 Task: Search one way flight ticket for 4 adults, 2 children, 2 infants in seat and 1 infant on lap in premium economy from Hyannis: Cape Cod Gateway Airport (boardman/polando Field) to Indianapolis: Indianapolis International Airport on 8-5-2023. Choice of flights is Westjet. Number of bags: 1 carry on bag. Price is upto 25000. Outbound departure time preference is 14:30.
Action: Mouse moved to (299, 300)
Screenshot: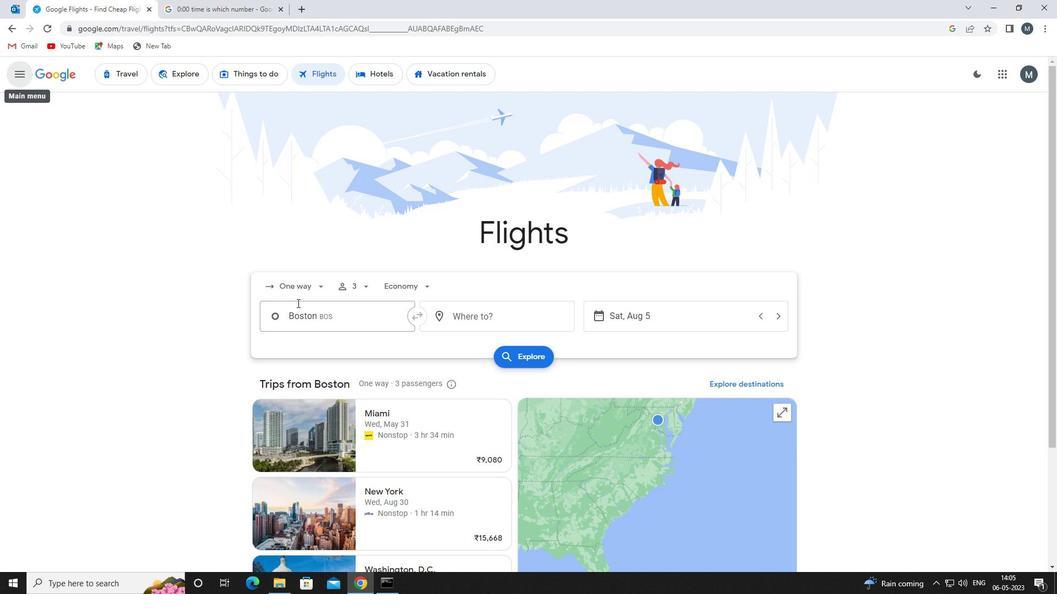 
Action: Mouse pressed left at (299, 300)
Screenshot: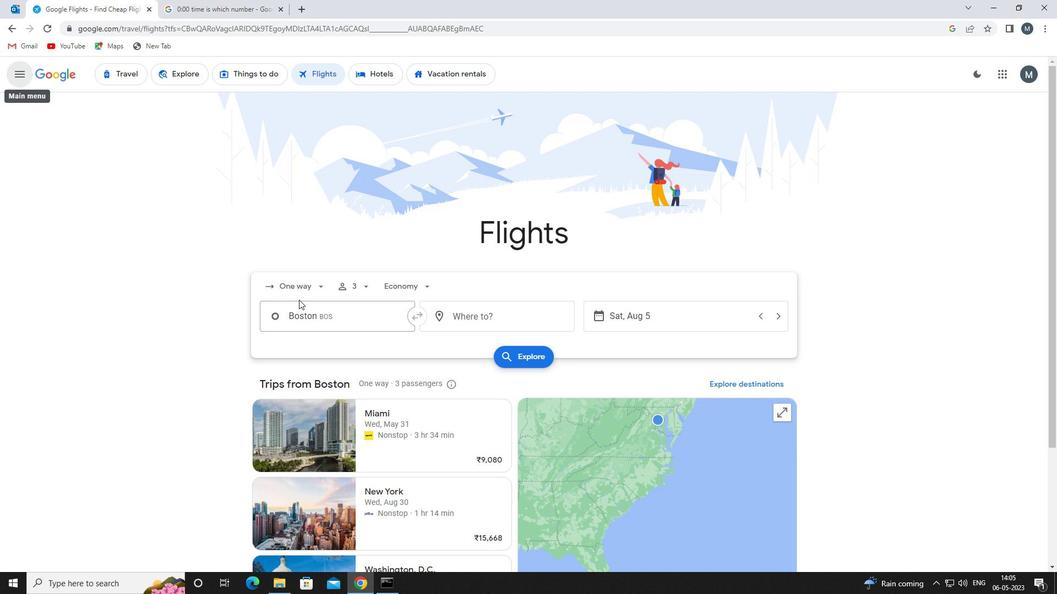 
Action: Mouse moved to (304, 291)
Screenshot: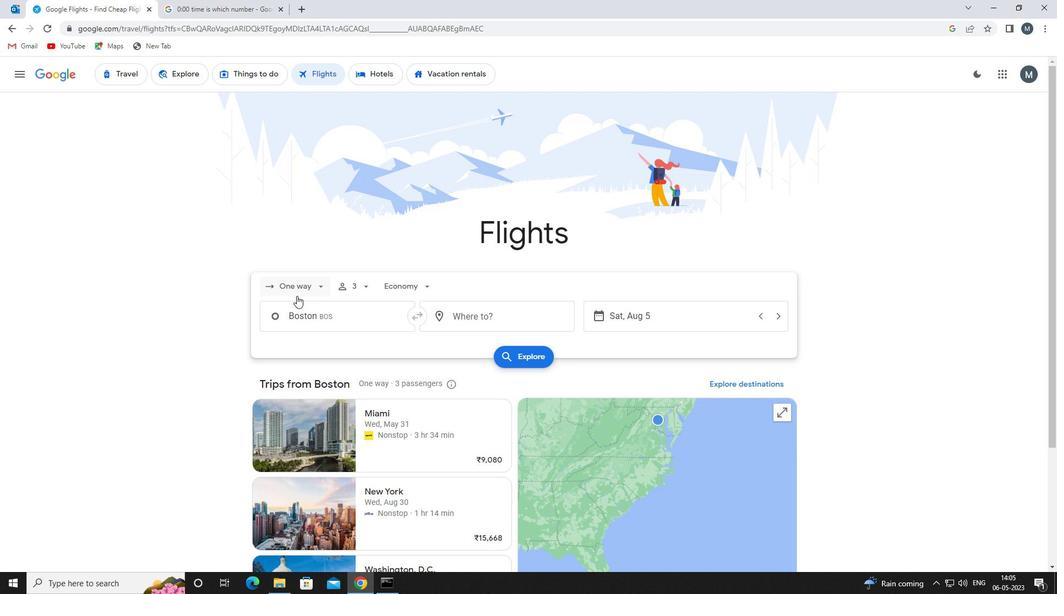 
Action: Mouse pressed left at (304, 291)
Screenshot: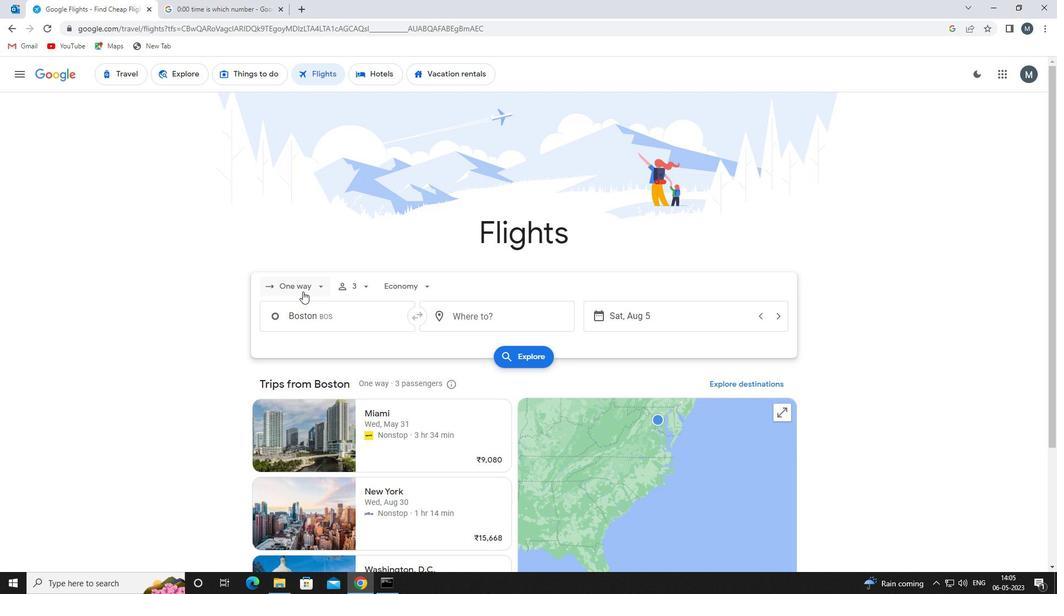
Action: Mouse moved to (307, 333)
Screenshot: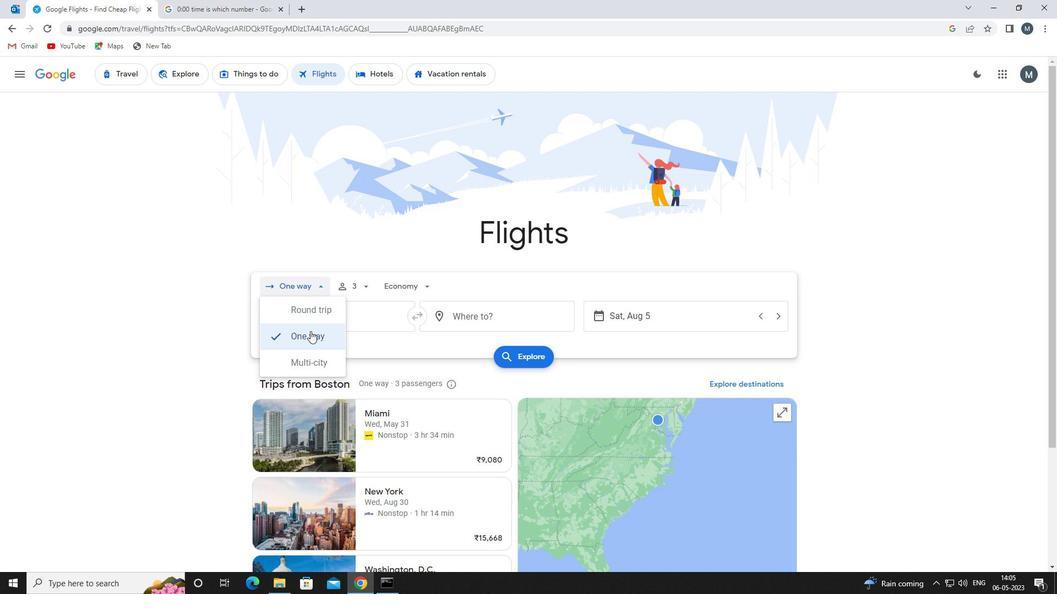 
Action: Mouse pressed left at (307, 333)
Screenshot: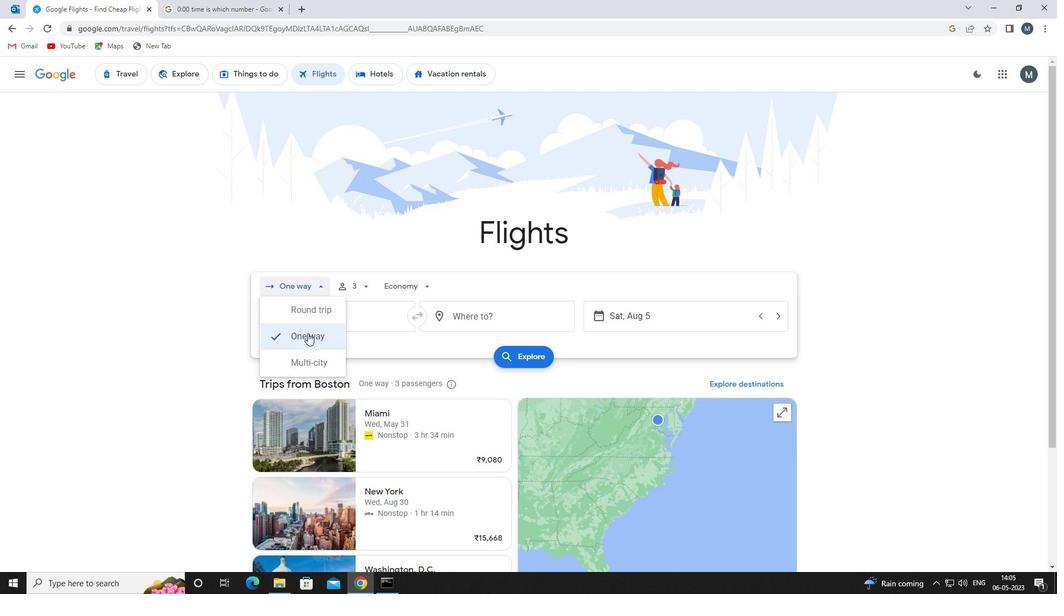 
Action: Mouse moved to (362, 288)
Screenshot: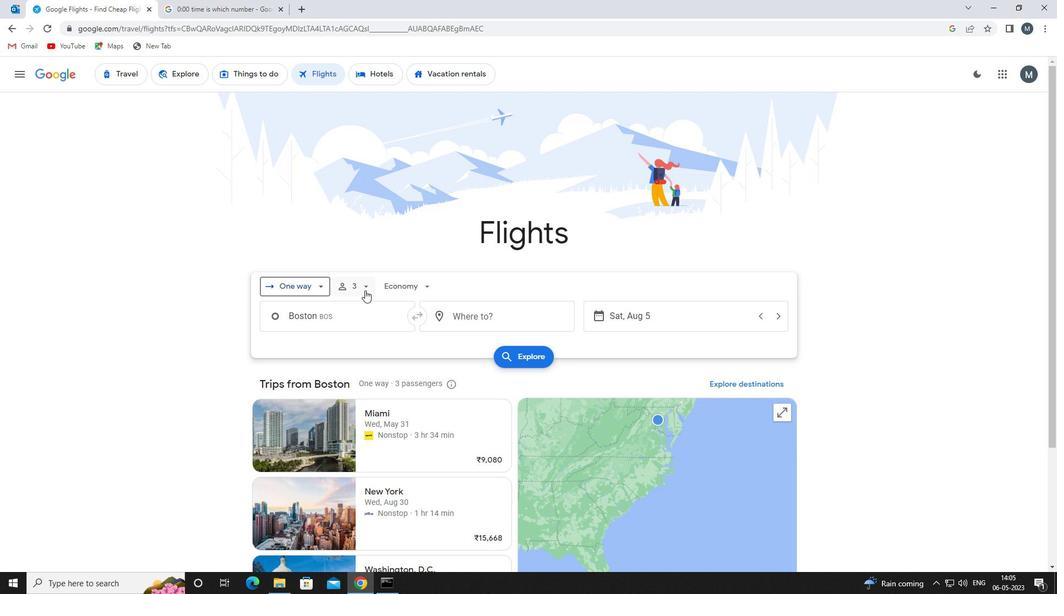 
Action: Mouse pressed left at (362, 288)
Screenshot: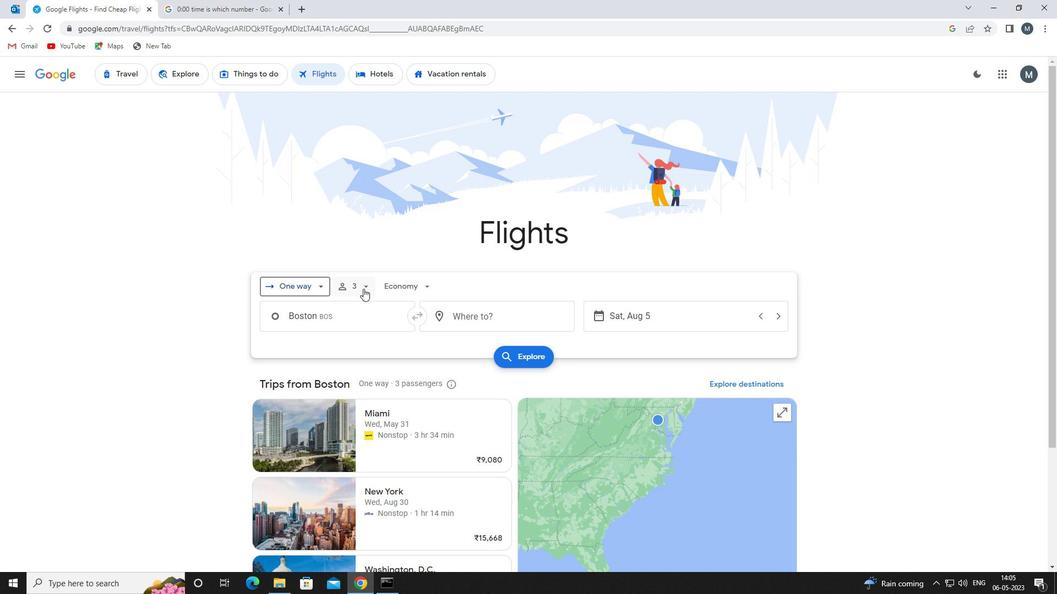 
Action: Mouse moved to (452, 312)
Screenshot: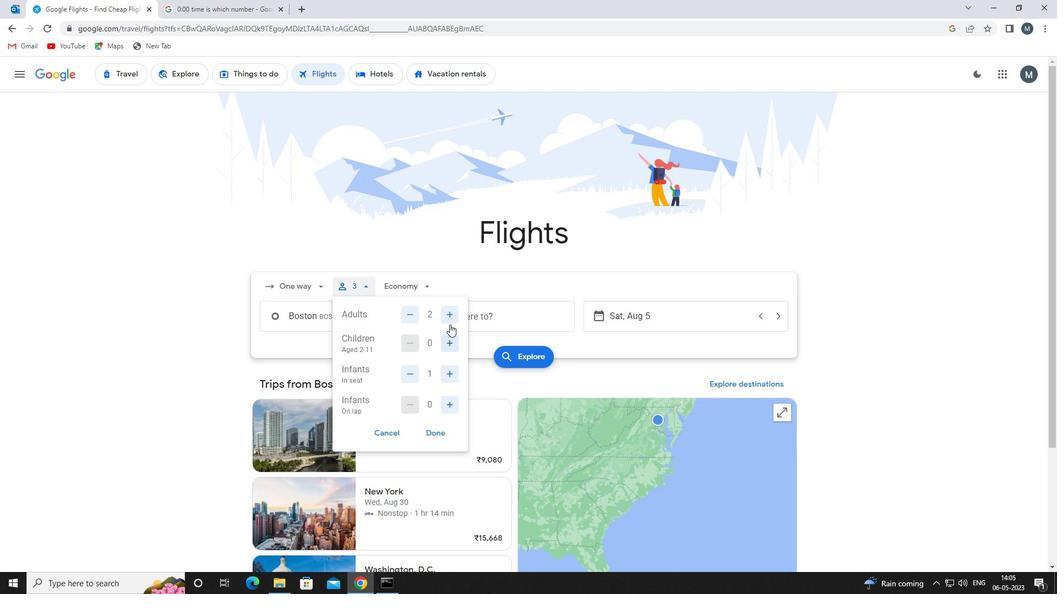 
Action: Mouse pressed left at (452, 312)
Screenshot: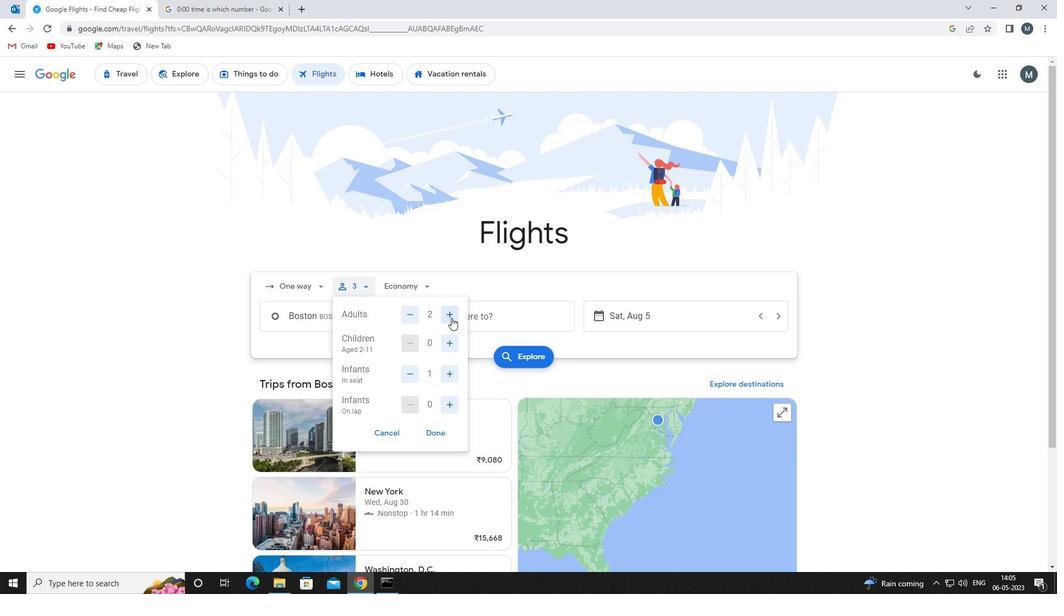
Action: Mouse pressed left at (452, 312)
Screenshot: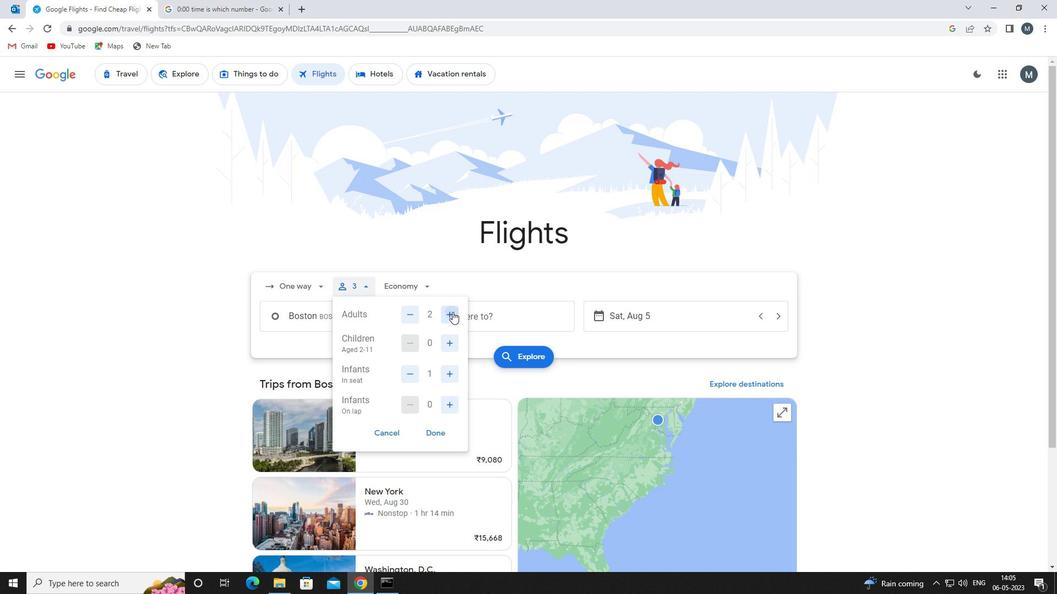 
Action: Mouse moved to (454, 347)
Screenshot: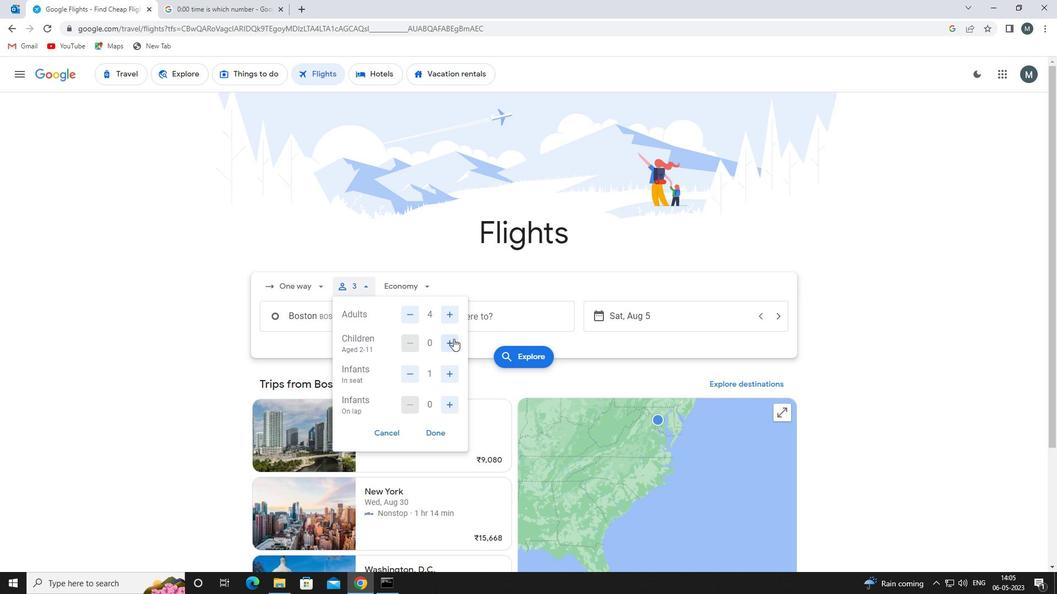 
Action: Mouse pressed left at (454, 347)
Screenshot: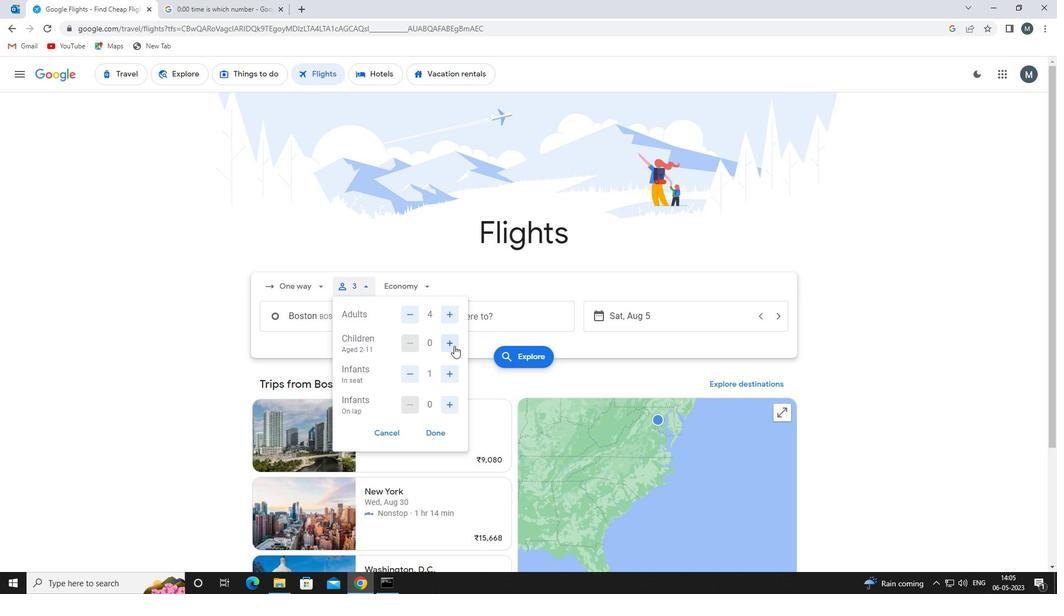 
Action: Mouse pressed left at (454, 347)
Screenshot: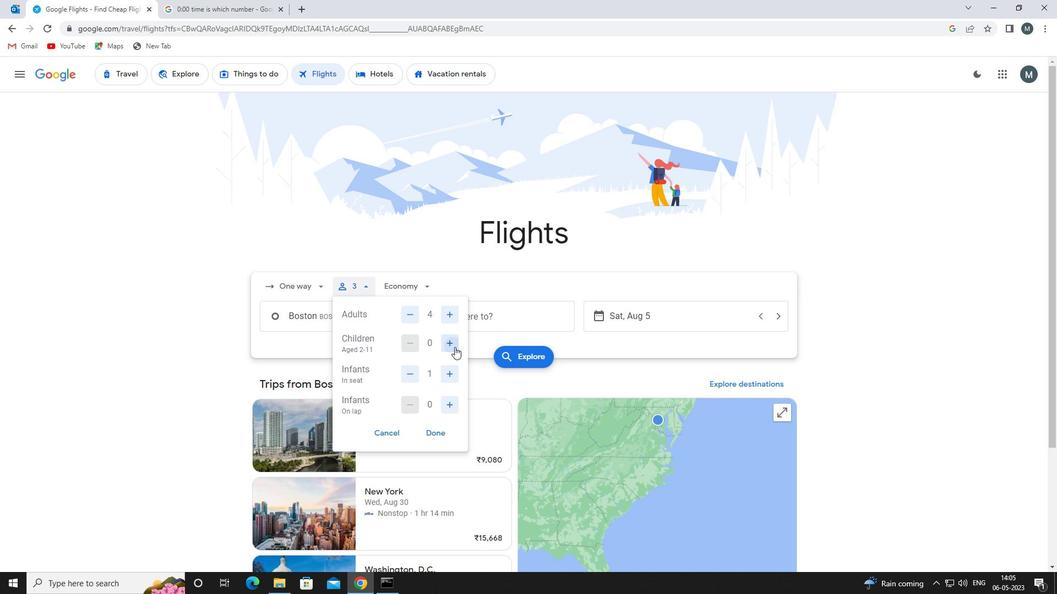 
Action: Mouse moved to (452, 375)
Screenshot: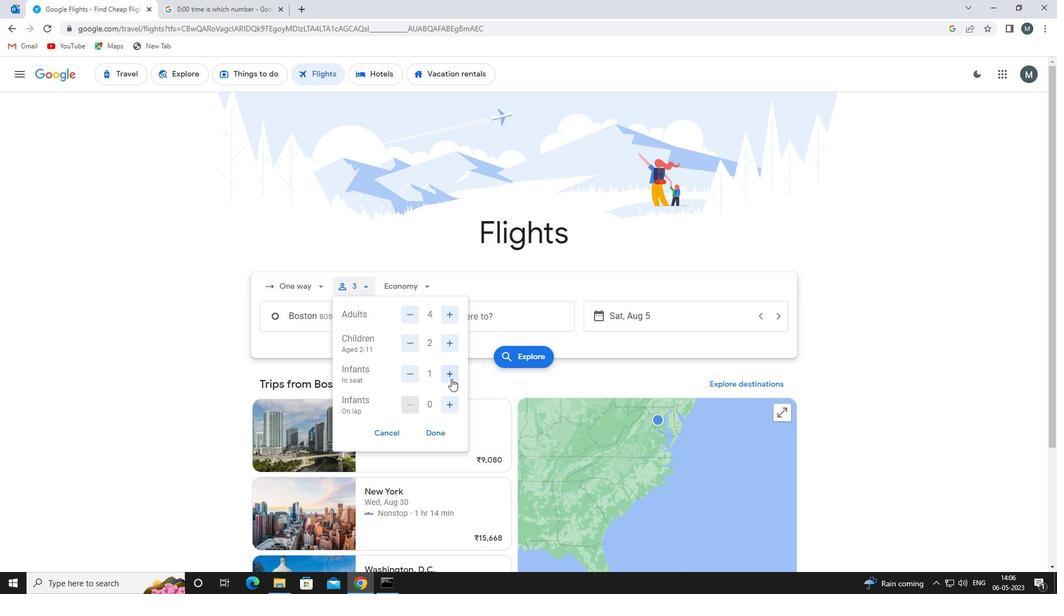 
Action: Mouse pressed left at (452, 375)
Screenshot: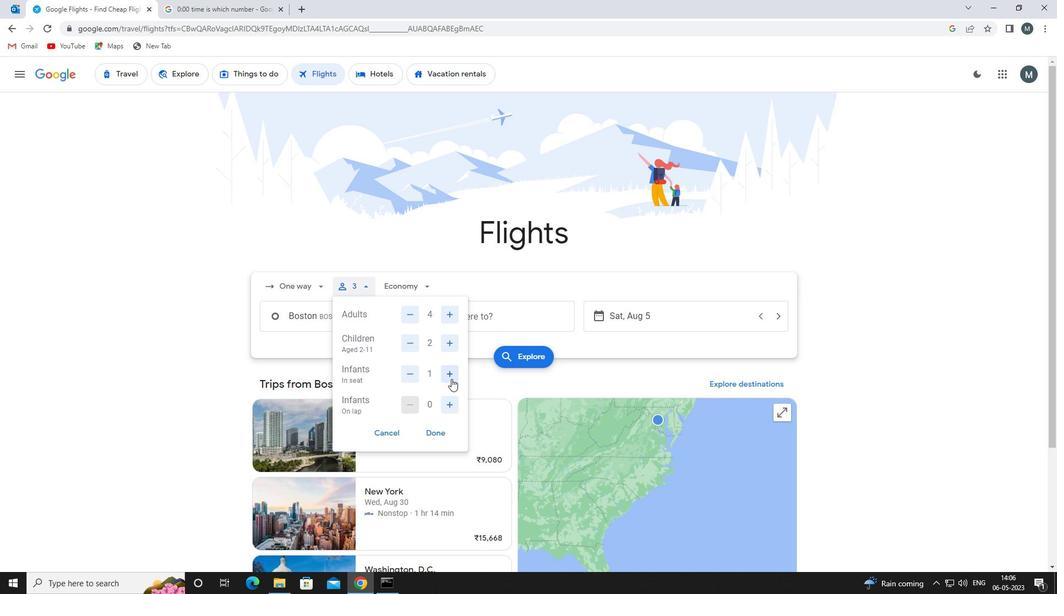 
Action: Mouse pressed left at (452, 375)
Screenshot: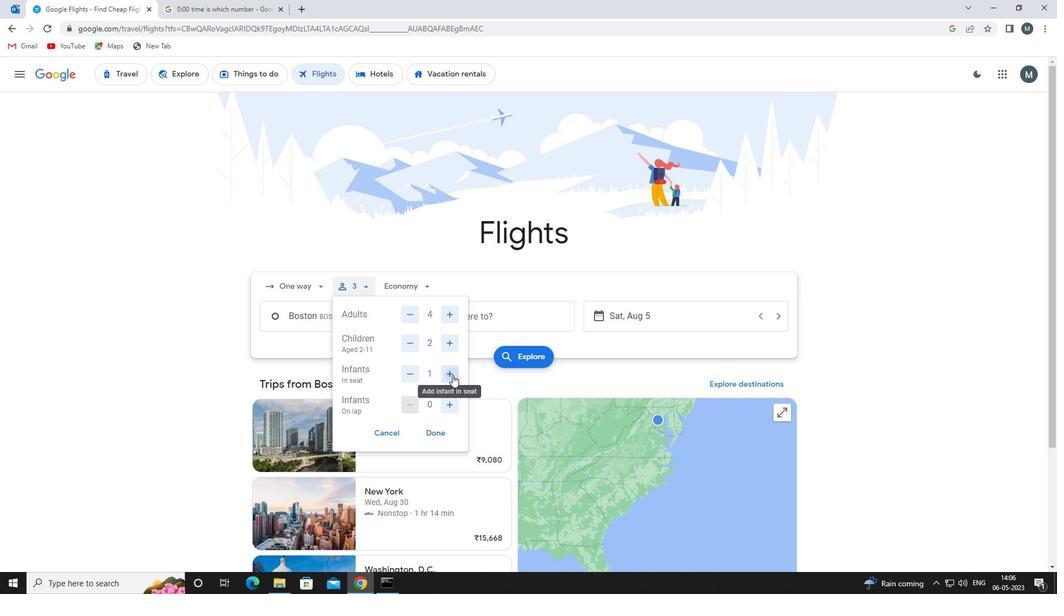 
Action: Mouse moved to (414, 371)
Screenshot: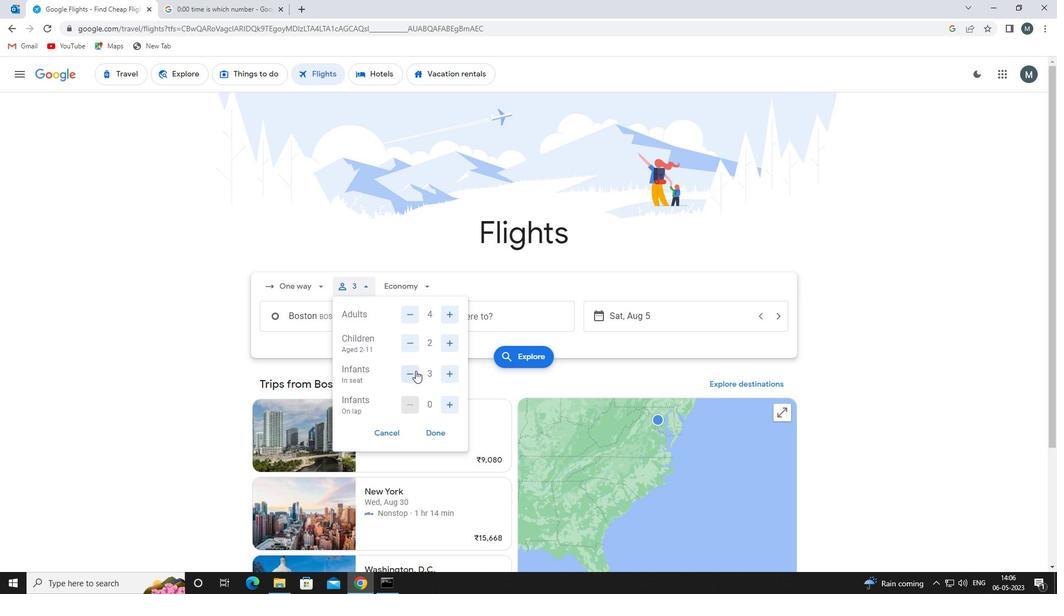 
Action: Mouse pressed left at (414, 371)
Screenshot: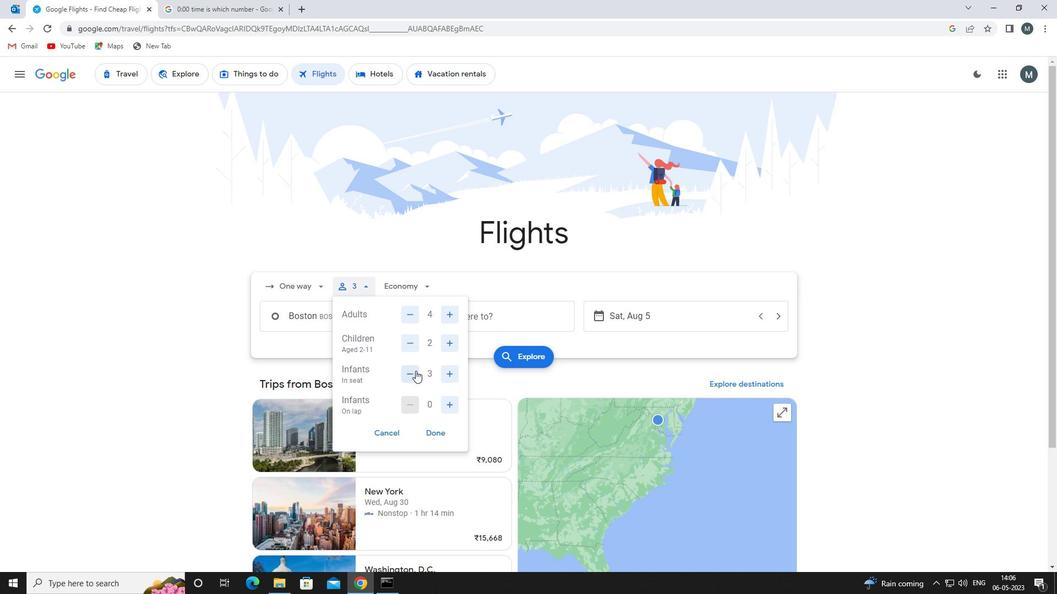 
Action: Mouse moved to (449, 407)
Screenshot: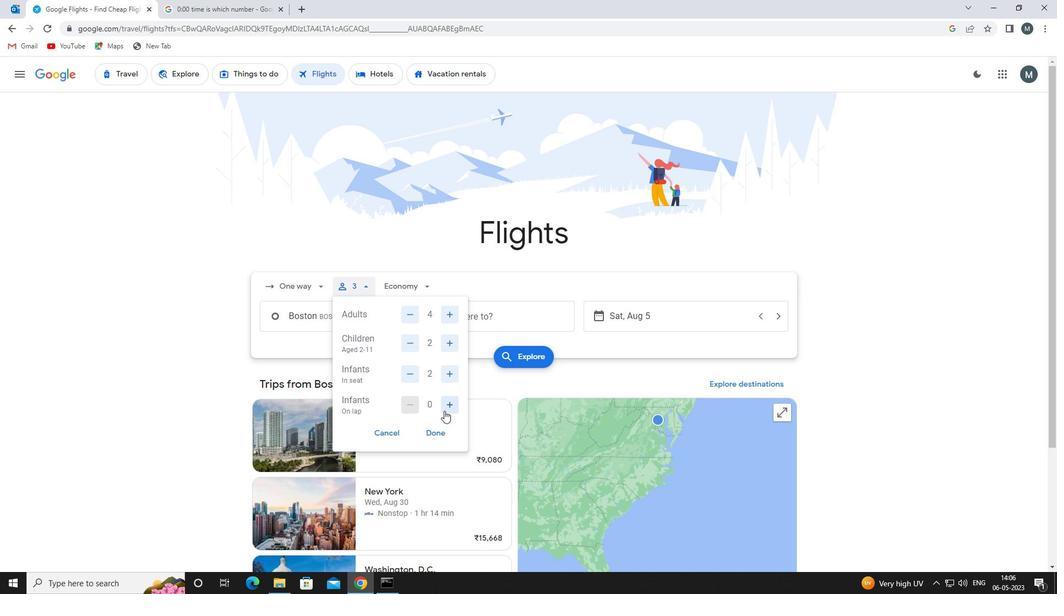 
Action: Mouse pressed left at (449, 407)
Screenshot: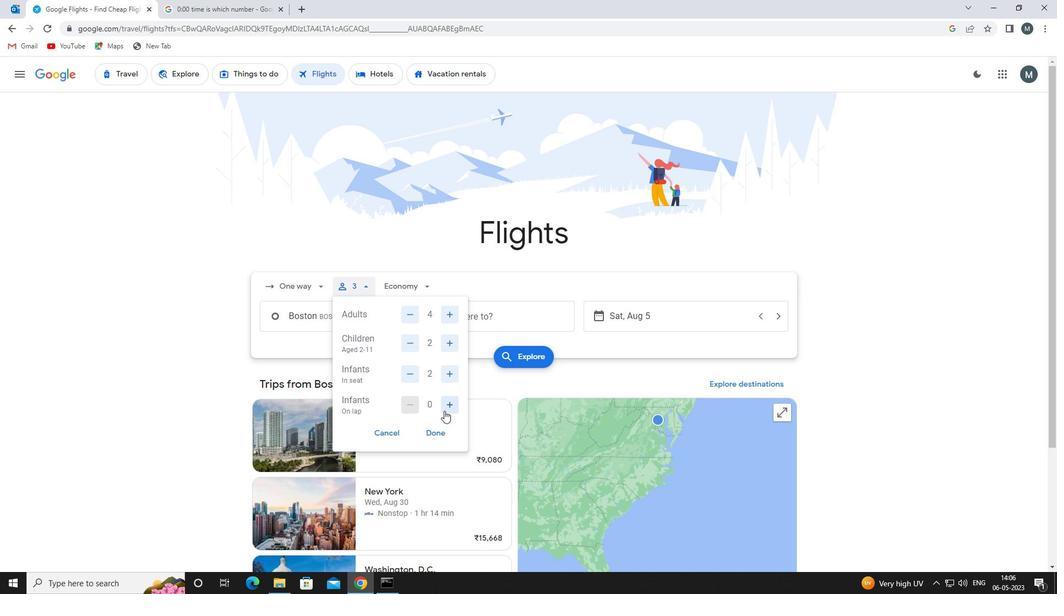 
Action: Mouse moved to (443, 430)
Screenshot: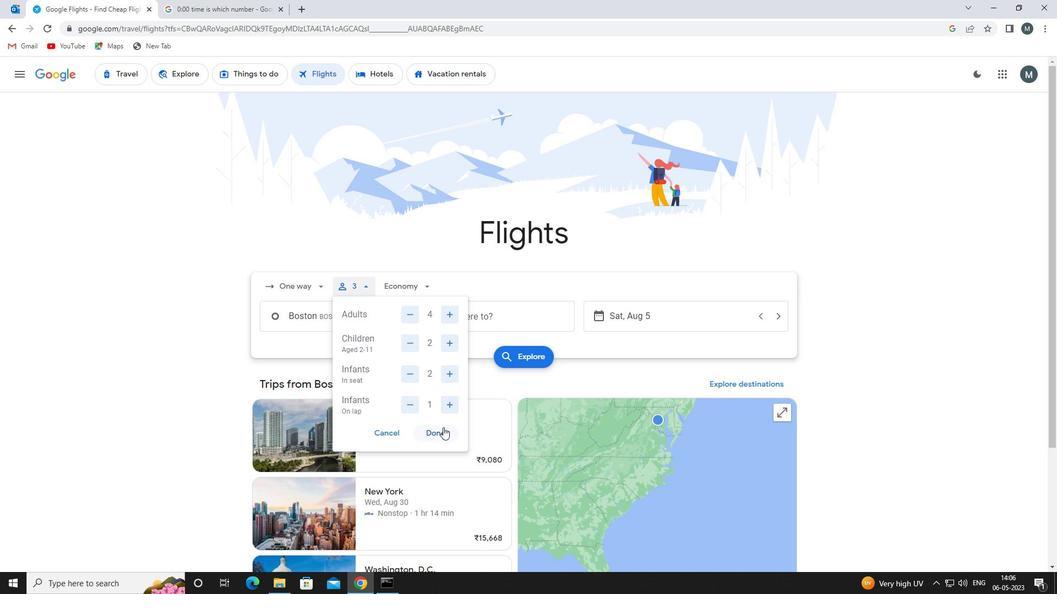 
Action: Mouse pressed left at (443, 430)
Screenshot: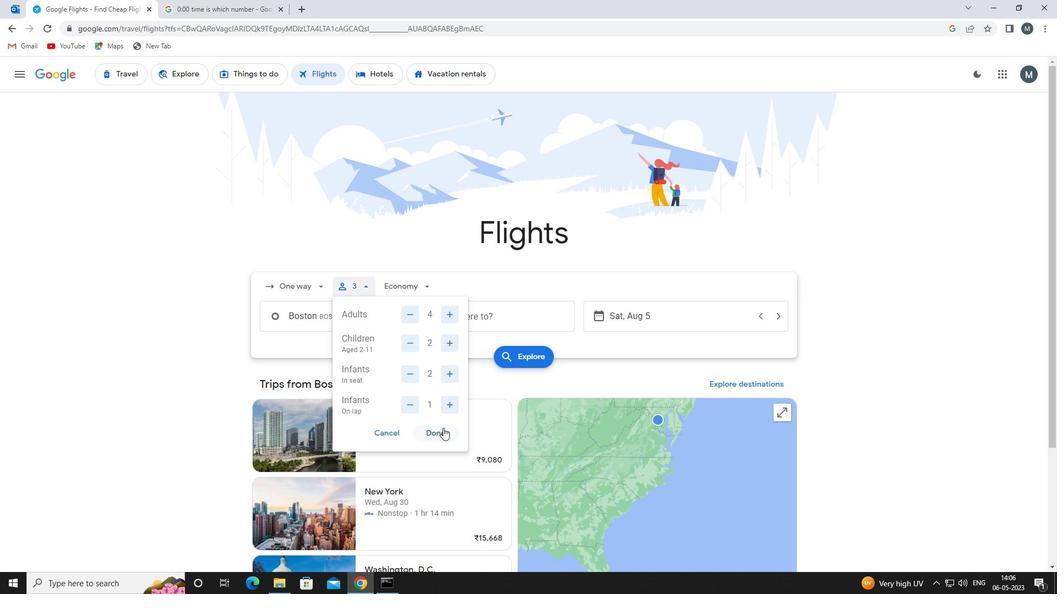 
Action: Mouse moved to (417, 286)
Screenshot: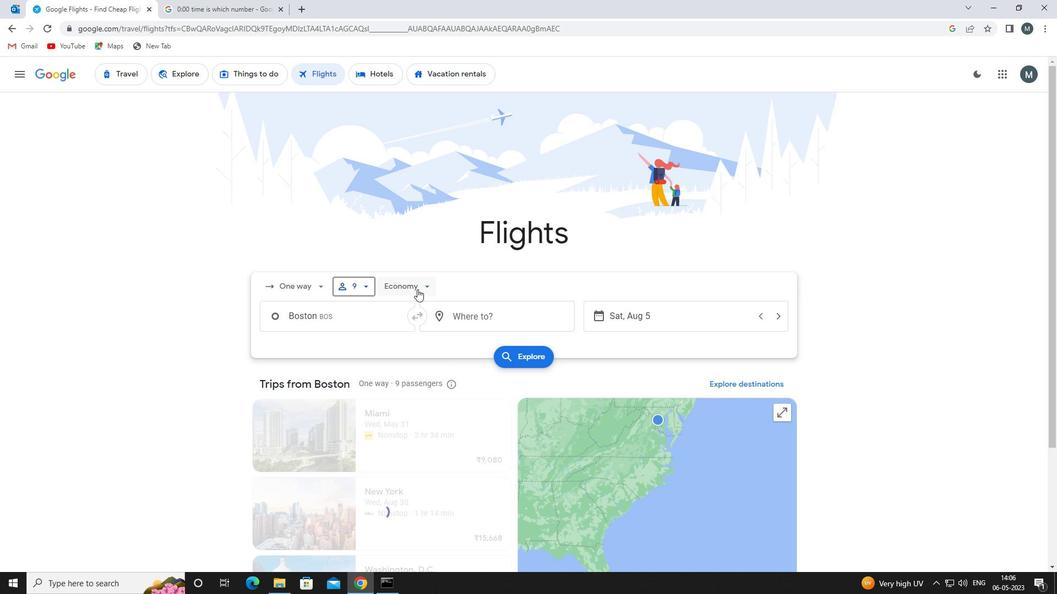 
Action: Mouse pressed left at (417, 286)
Screenshot: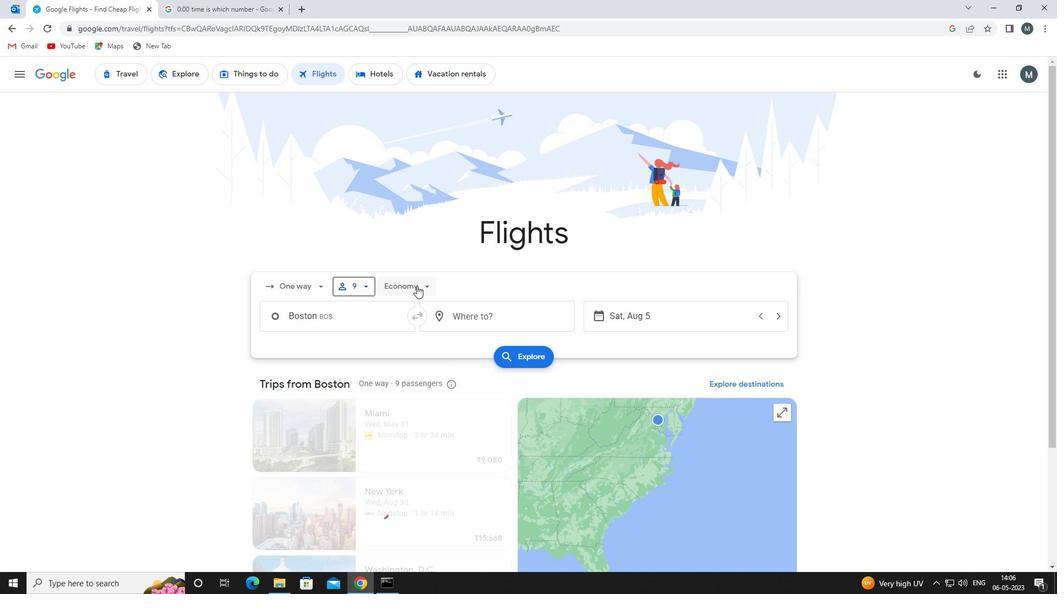 
Action: Mouse moved to (429, 334)
Screenshot: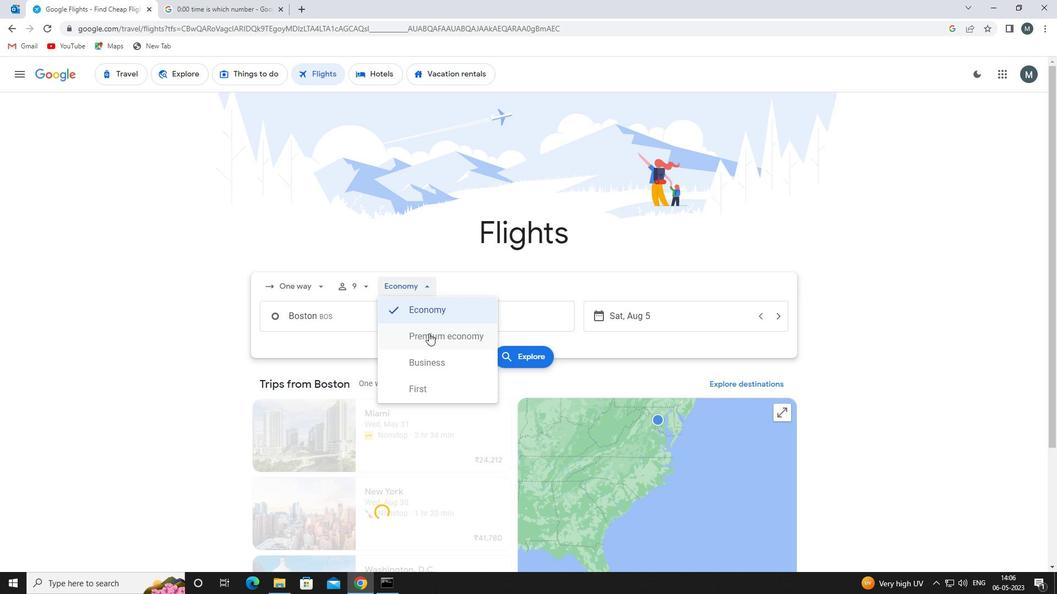 
Action: Mouse pressed left at (429, 334)
Screenshot: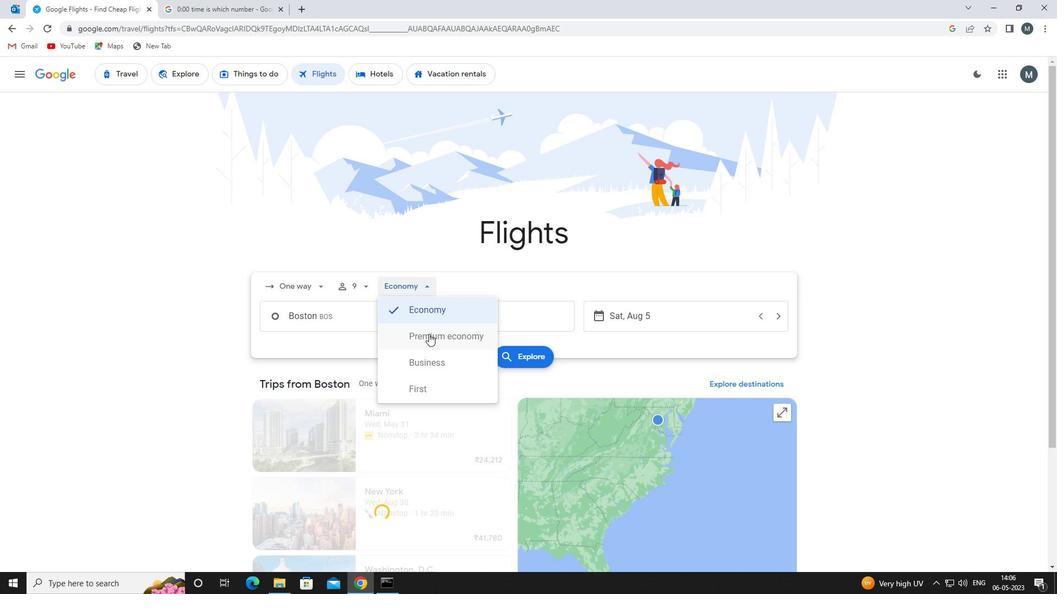 
Action: Mouse moved to (345, 315)
Screenshot: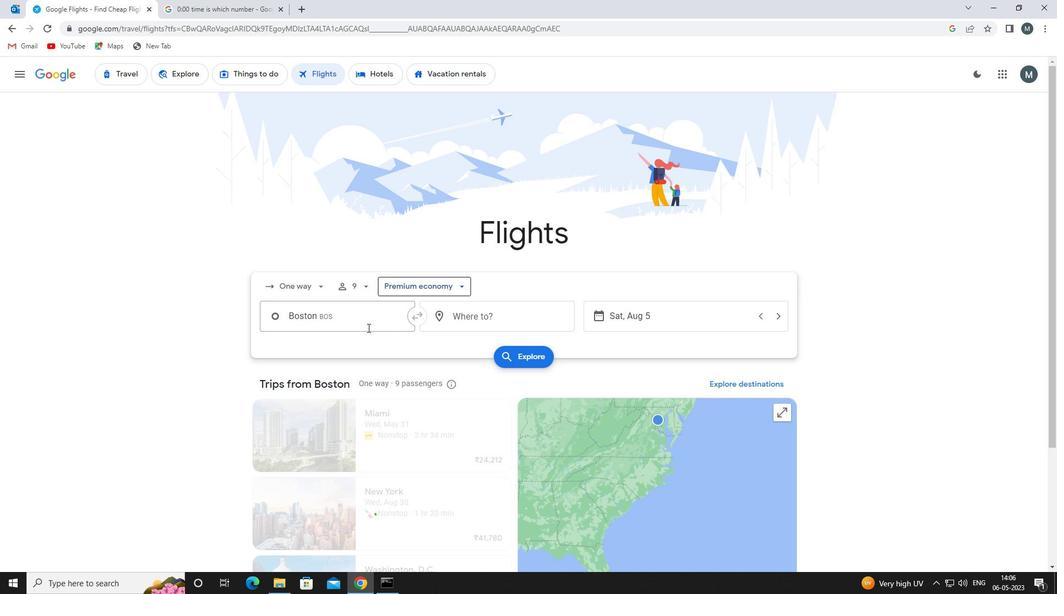 
Action: Mouse pressed left at (345, 315)
Screenshot: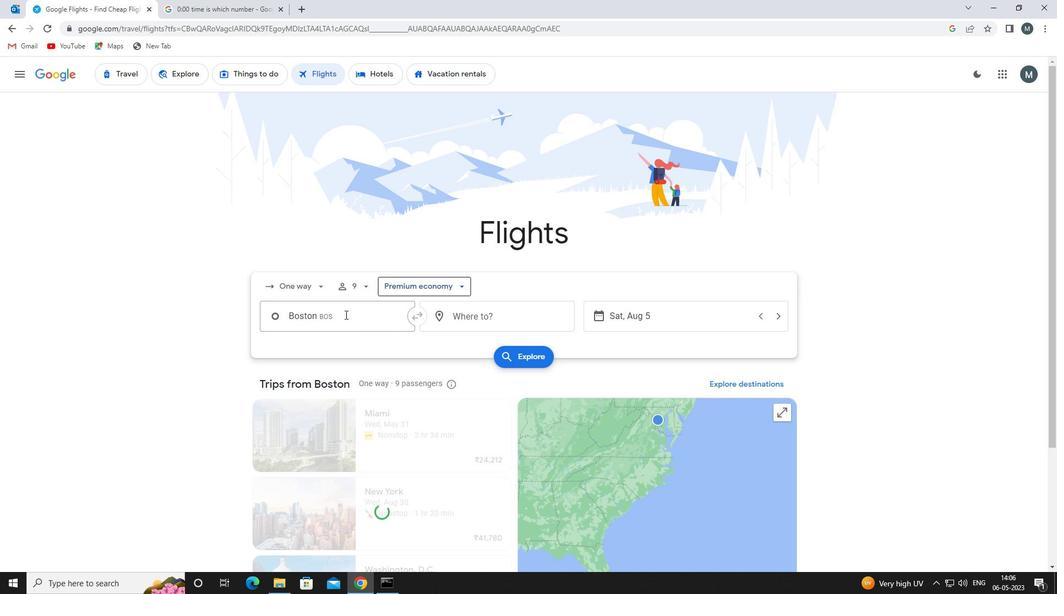 
Action: Key pressed cape<Key.space>cd<Key.space>g<Key.backspace><Key.backspace><Key.backspace>od<Key.space>ga
Screenshot: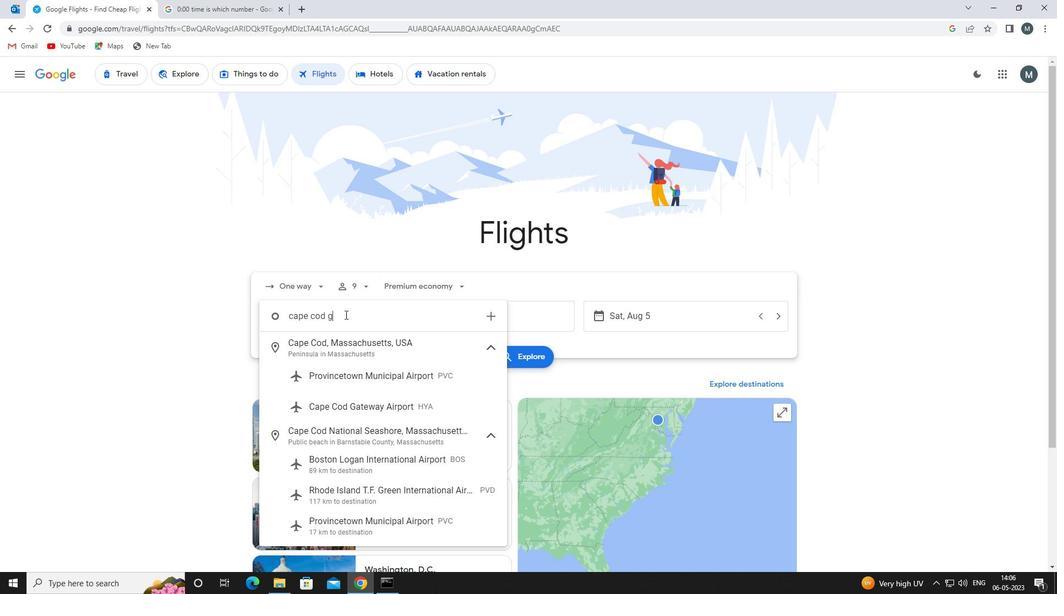 
Action: Mouse moved to (377, 345)
Screenshot: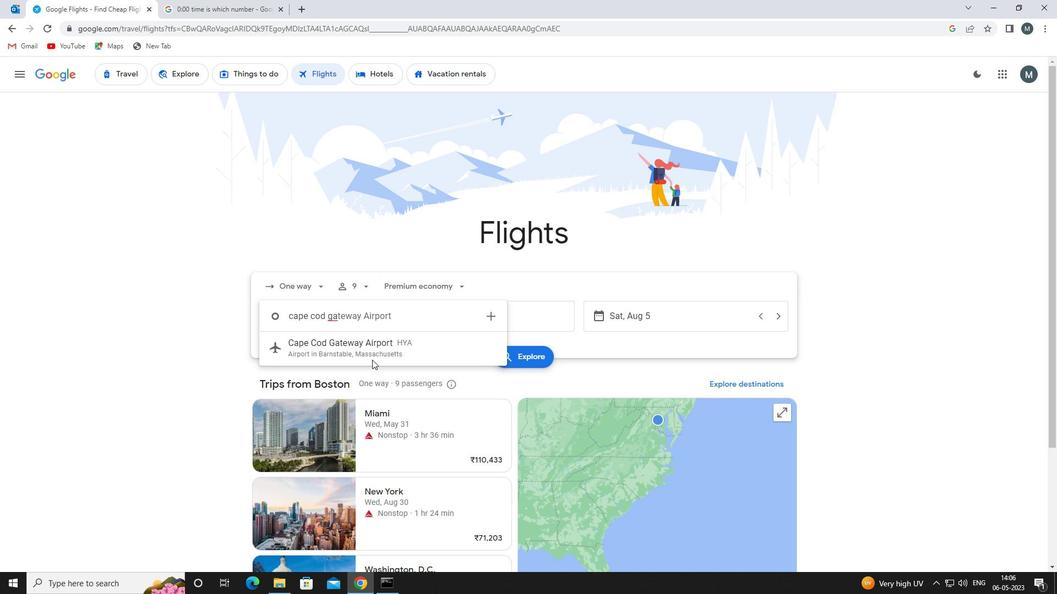 
Action: Mouse pressed left at (377, 345)
Screenshot: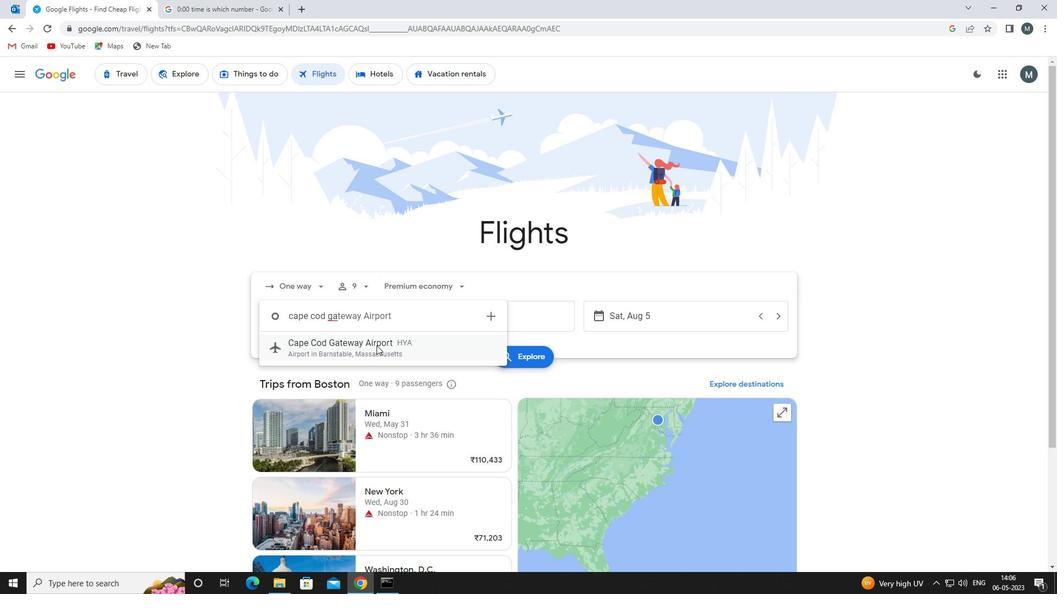 
Action: Mouse moved to (467, 316)
Screenshot: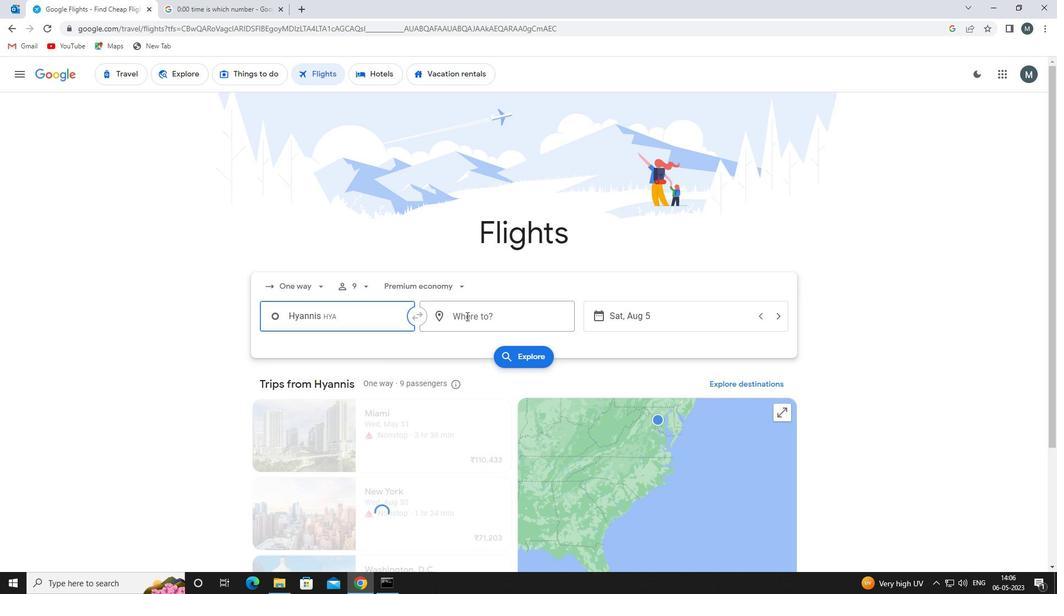 
Action: Mouse pressed left at (467, 316)
Screenshot: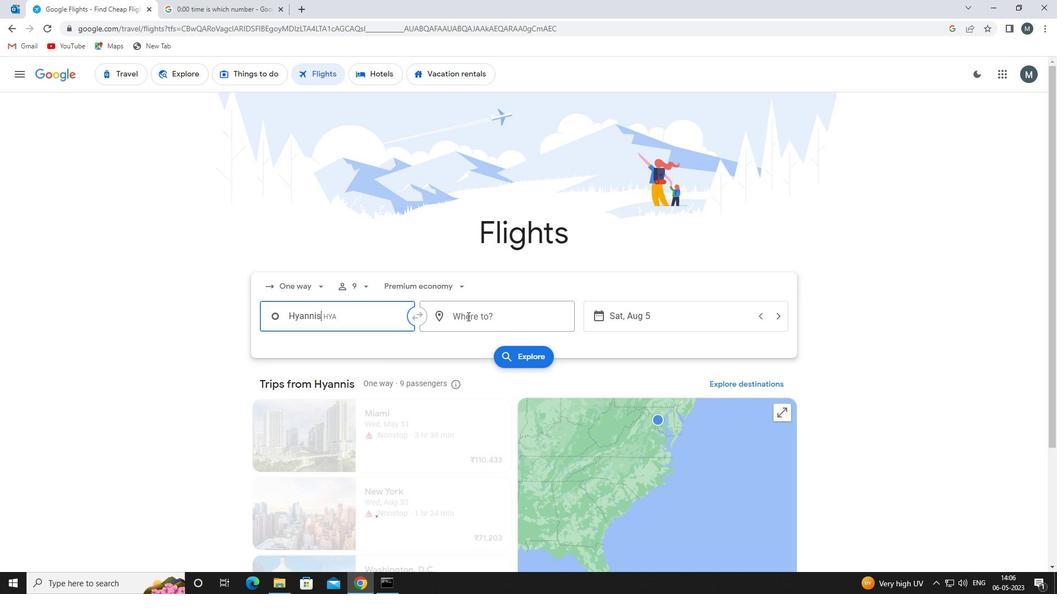 
Action: Mouse moved to (465, 317)
Screenshot: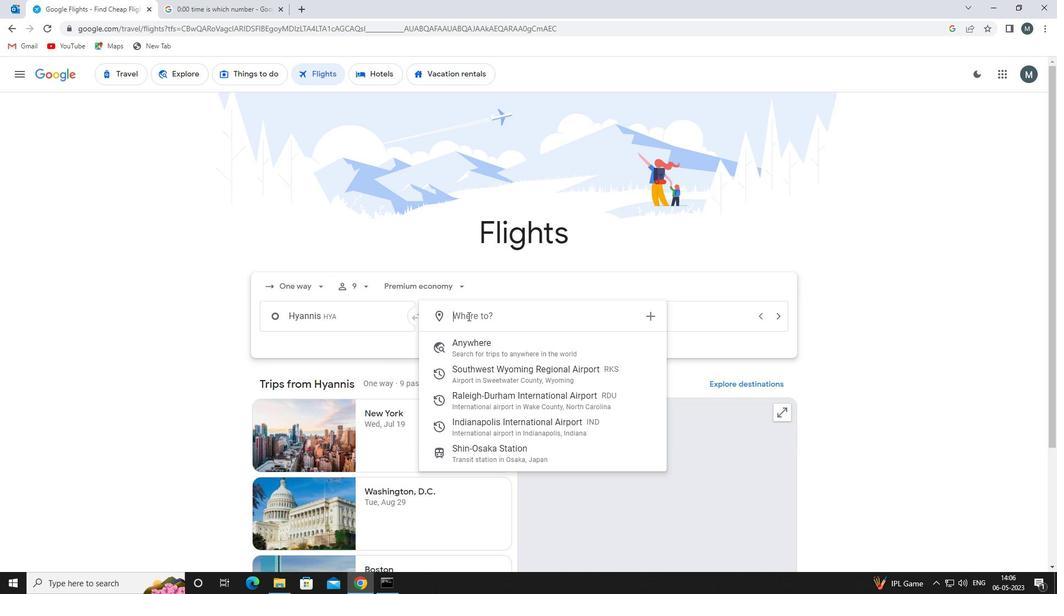 
Action: Key pressed ind
Screenshot: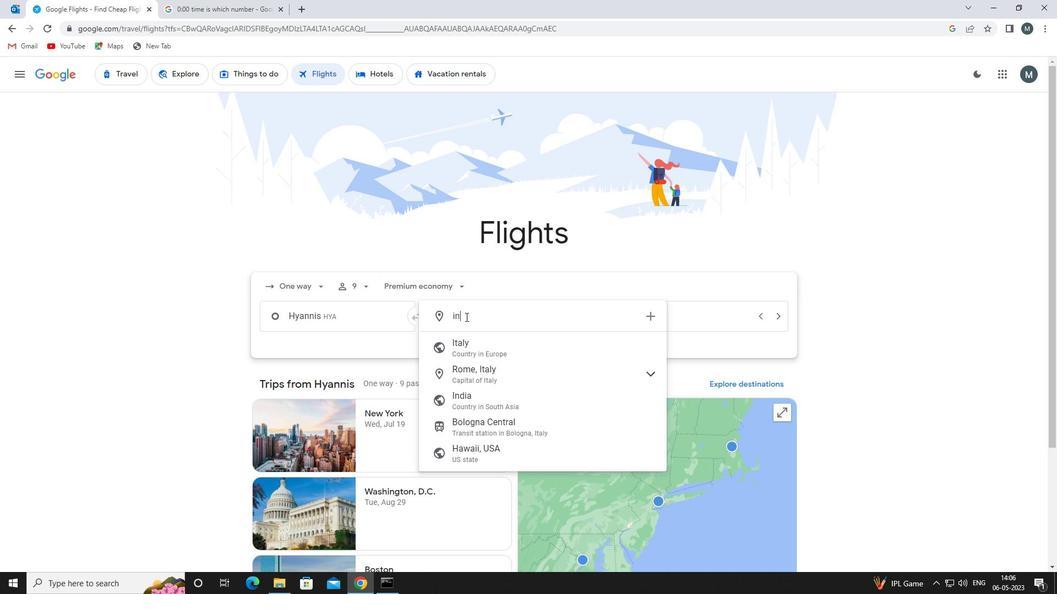 
Action: Mouse moved to (496, 351)
Screenshot: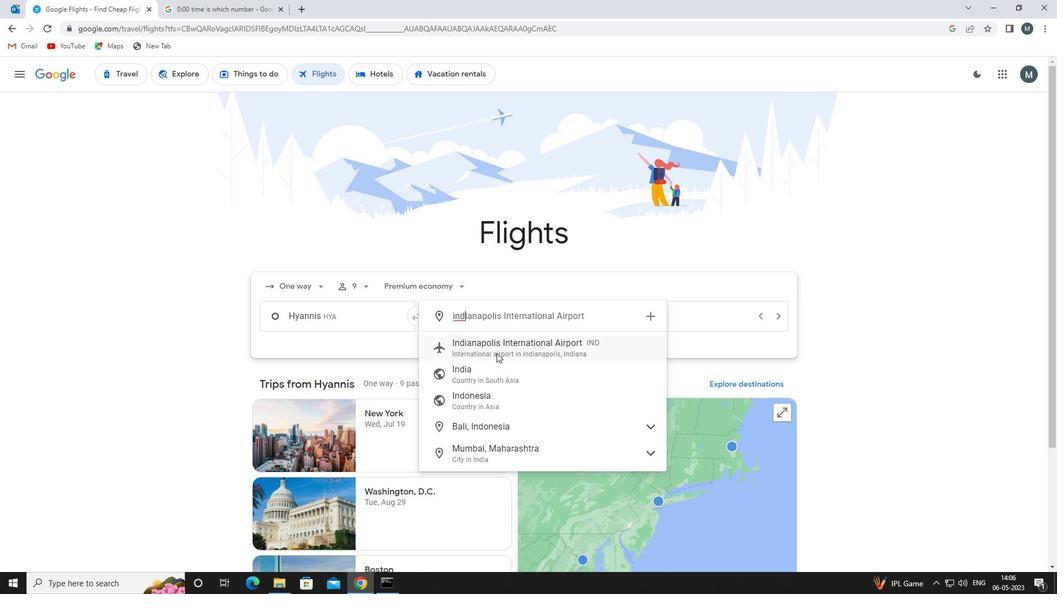 
Action: Mouse pressed left at (496, 351)
Screenshot: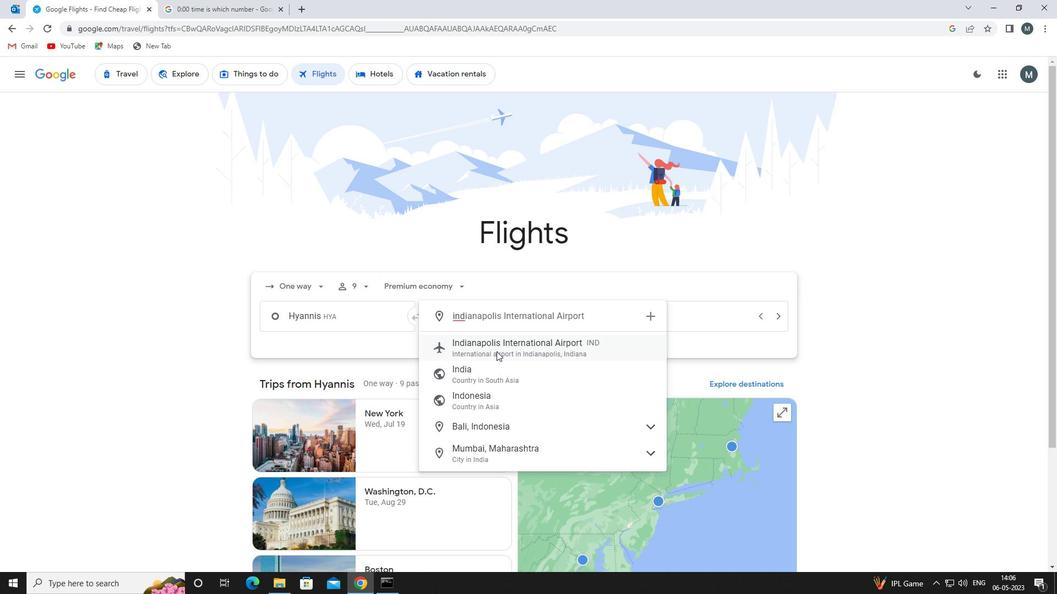 
Action: Mouse moved to (635, 319)
Screenshot: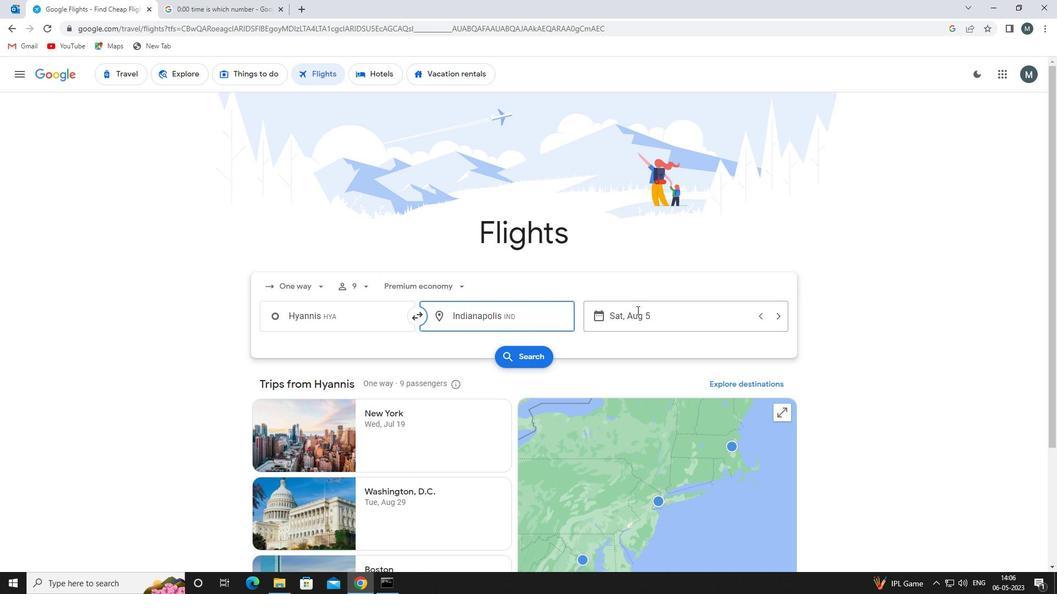 
Action: Mouse pressed left at (635, 319)
Screenshot: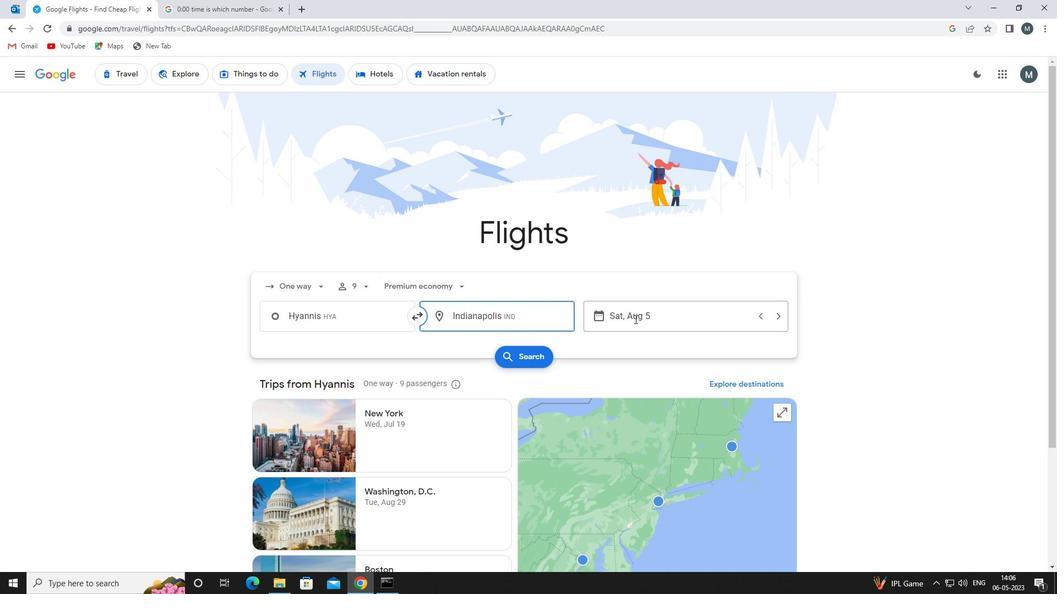 
Action: Mouse moved to (554, 375)
Screenshot: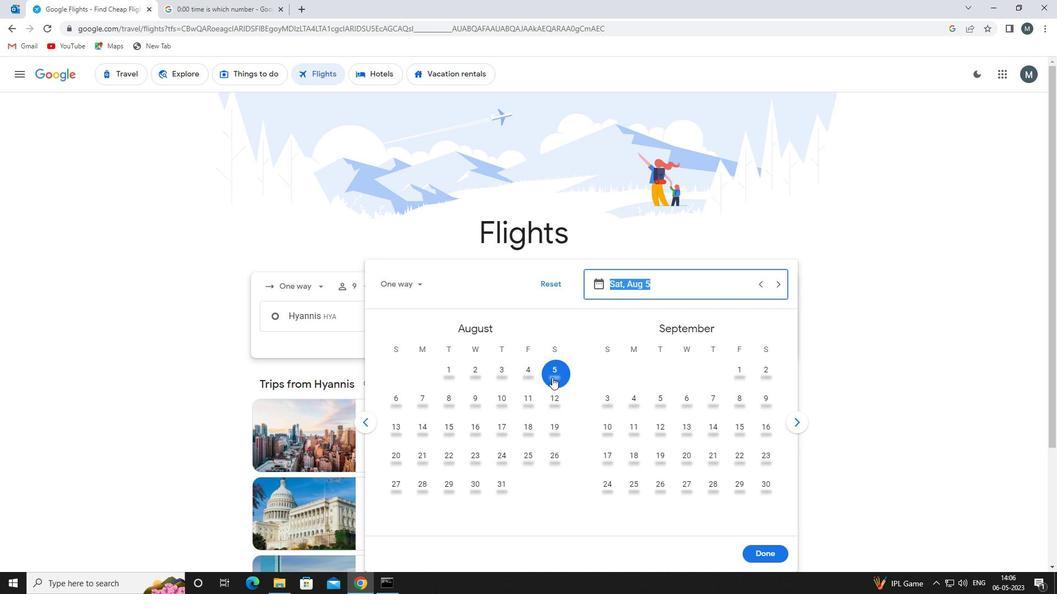 
Action: Mouse pressed left at (554, 375)
Screenshot: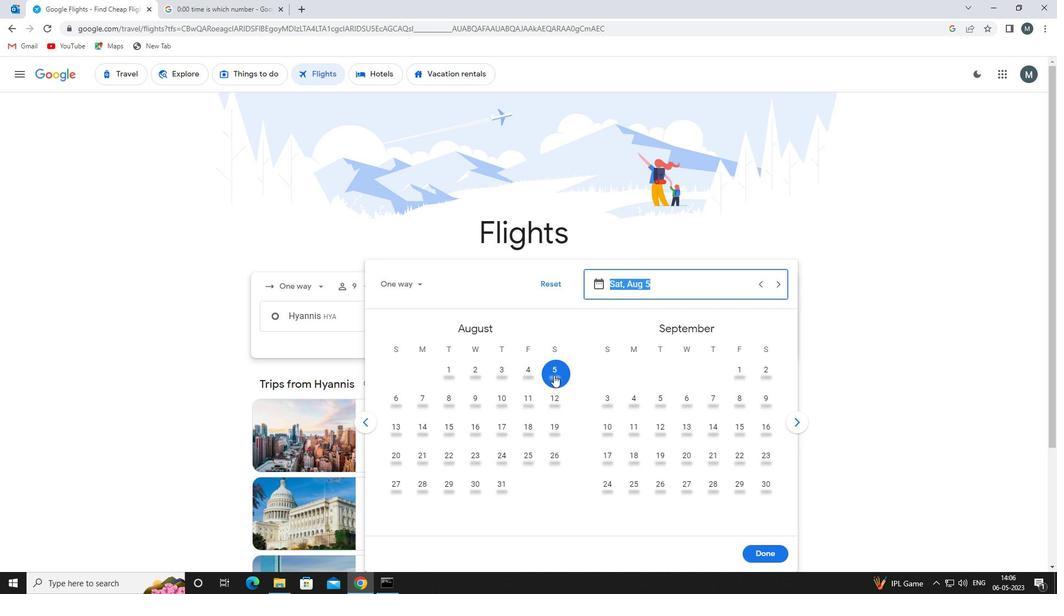 
Action: Mouse moved to (767, 553)
Screenshot: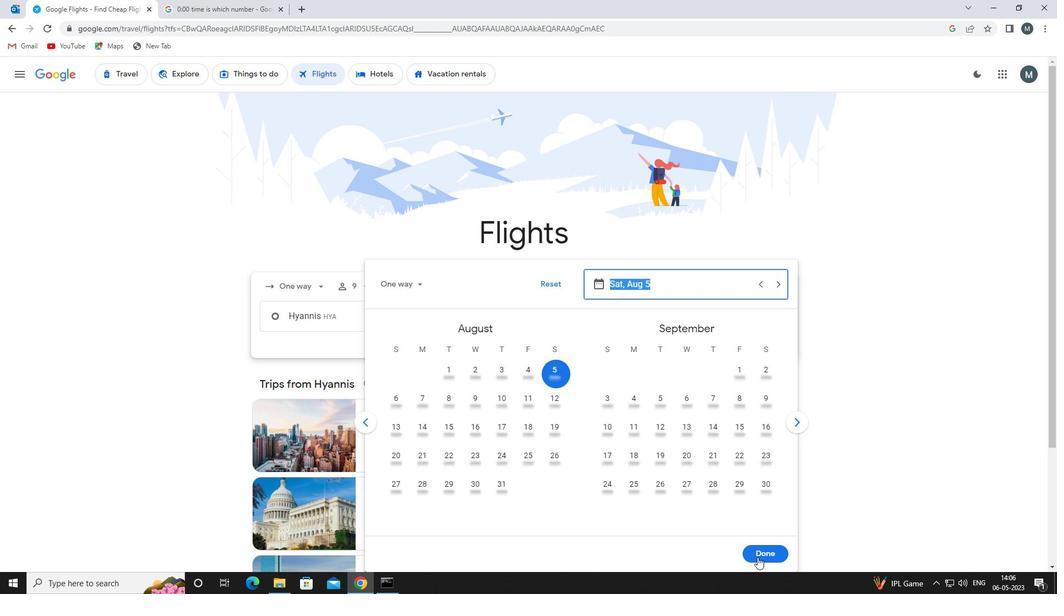 
Action: Mouse pressed left at (767, 553)
Screenshot: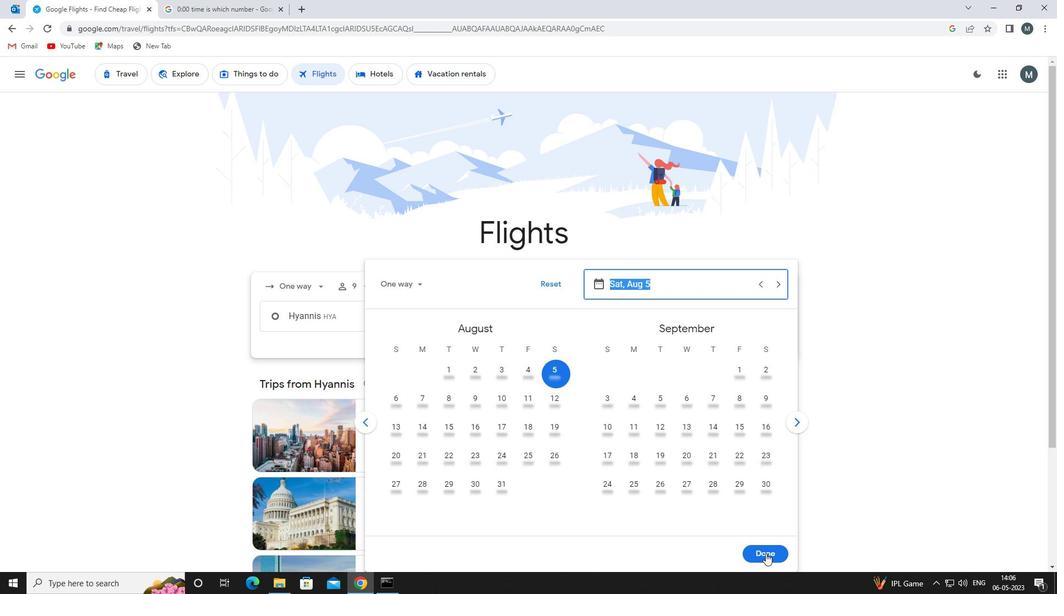 
Action: Mouse moved to (519, 348)
Screenshot: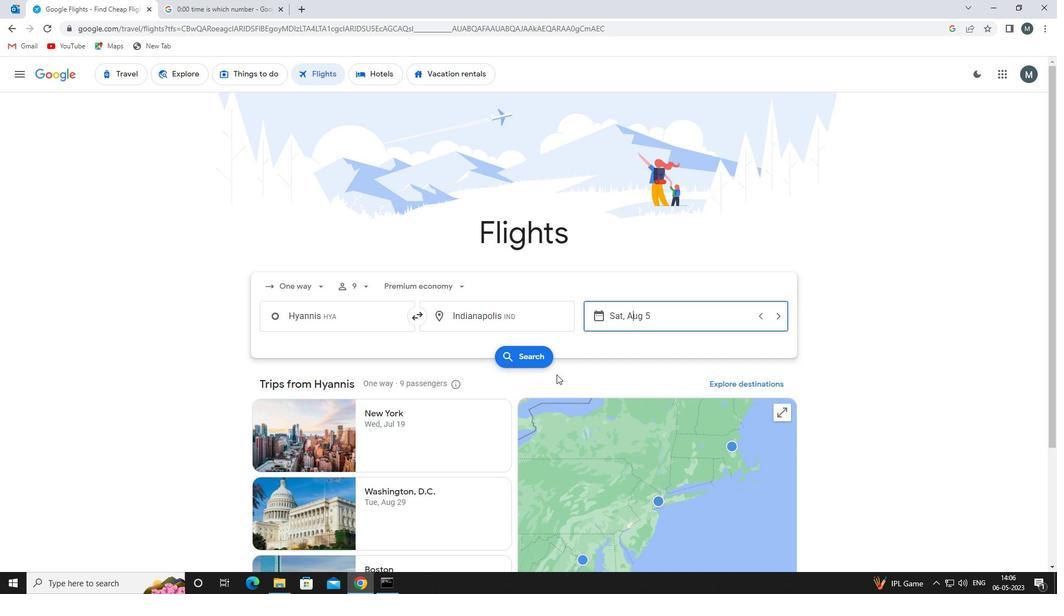 
Action: Mouse pressed left at (519, 348)
Screenshot: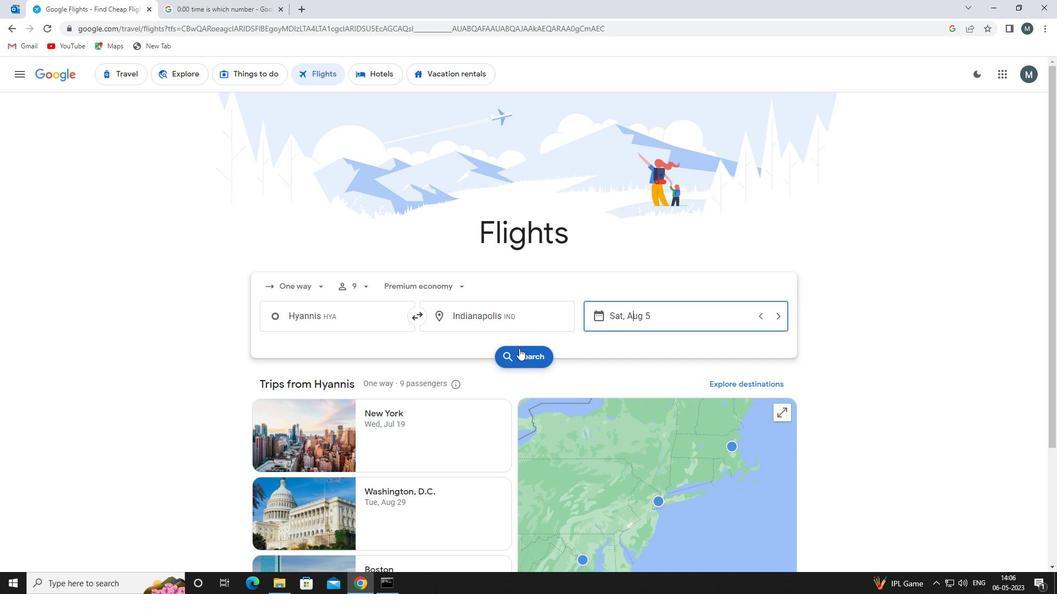 
Action: Mouse moved to (267, 179)
Screenshot: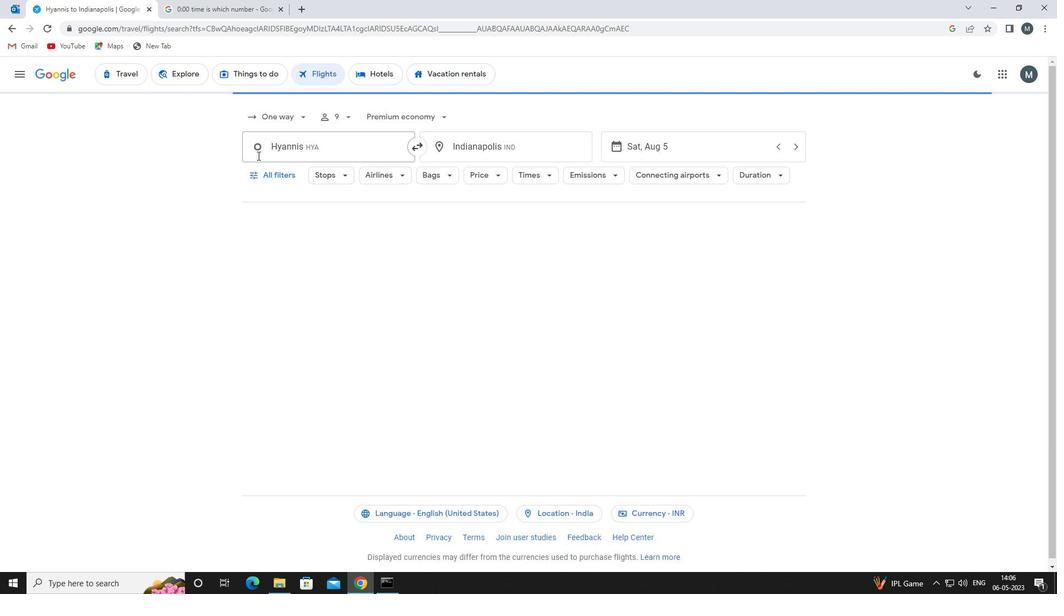 
Action: Mouse pressed left at (267, 179)
Screenshot: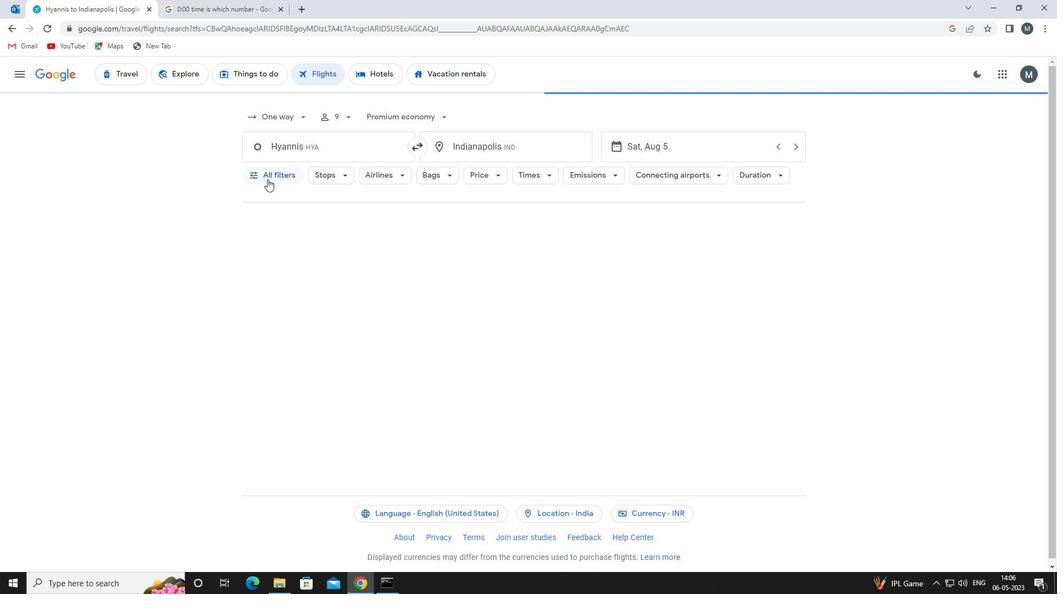 
Action: Mouse moved to (297, 221)
Screenshot: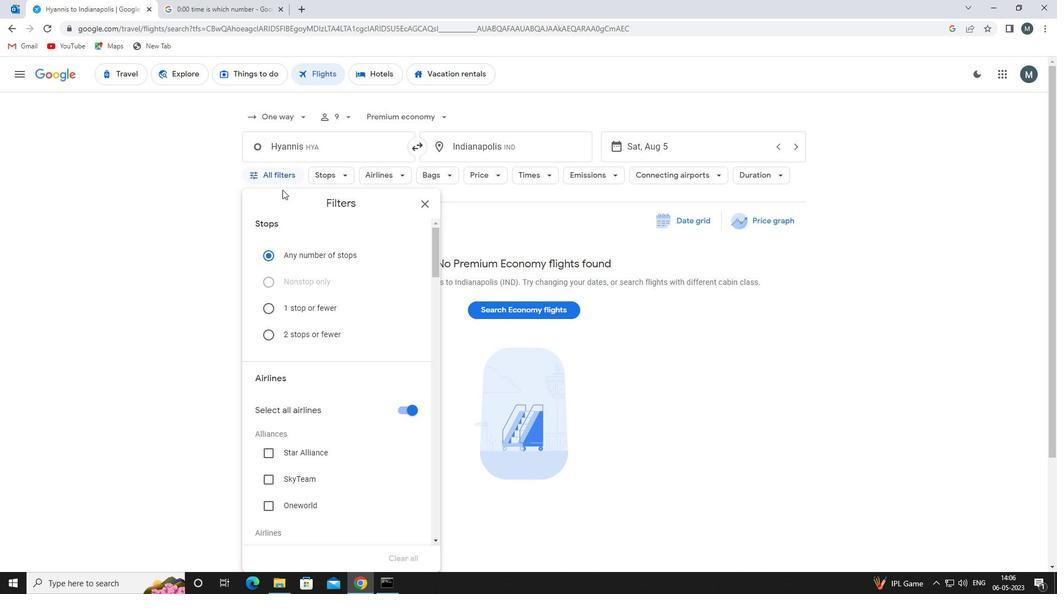 
Action: Mouse scrolled (297, 220) with delta (0, 0)
Screenshot: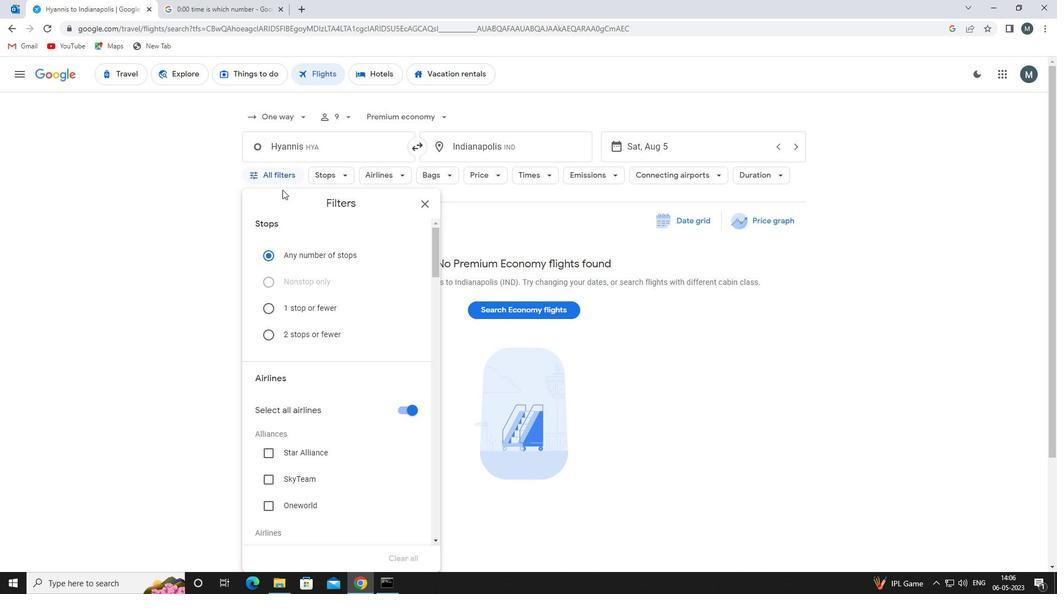 
Action: Mouse moved to (301, 232)
Screenshot: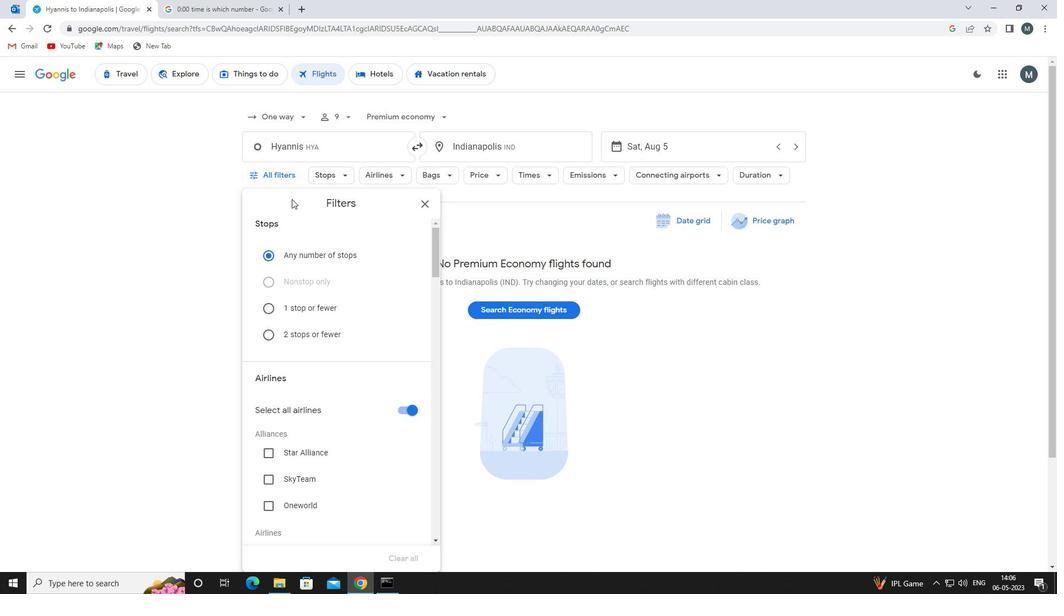 
Action: Mouse scrolled (301, 231) with delta (0, 0)
Screenshot: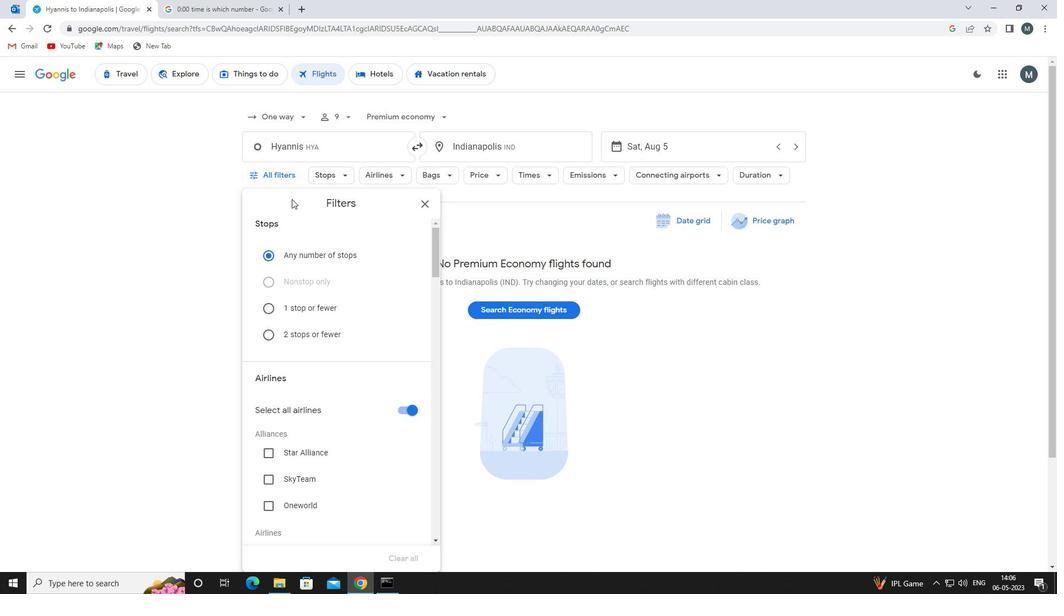 
Action: Mouse moved to (304, 242)
Screenshot: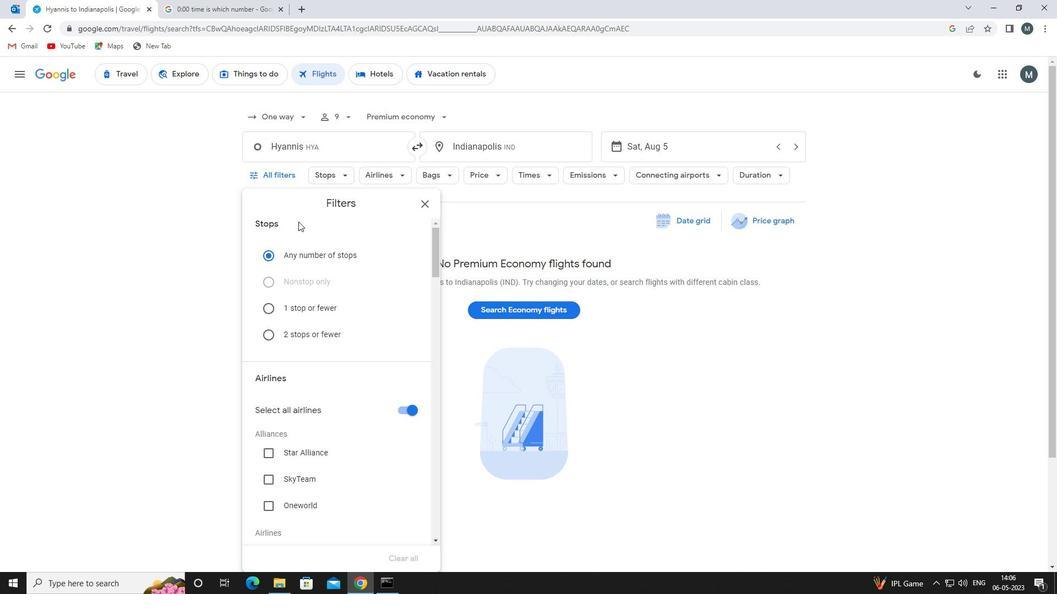 
Action: Mouse scrolled (304, 241) with delta (0, 0)
Screenshot: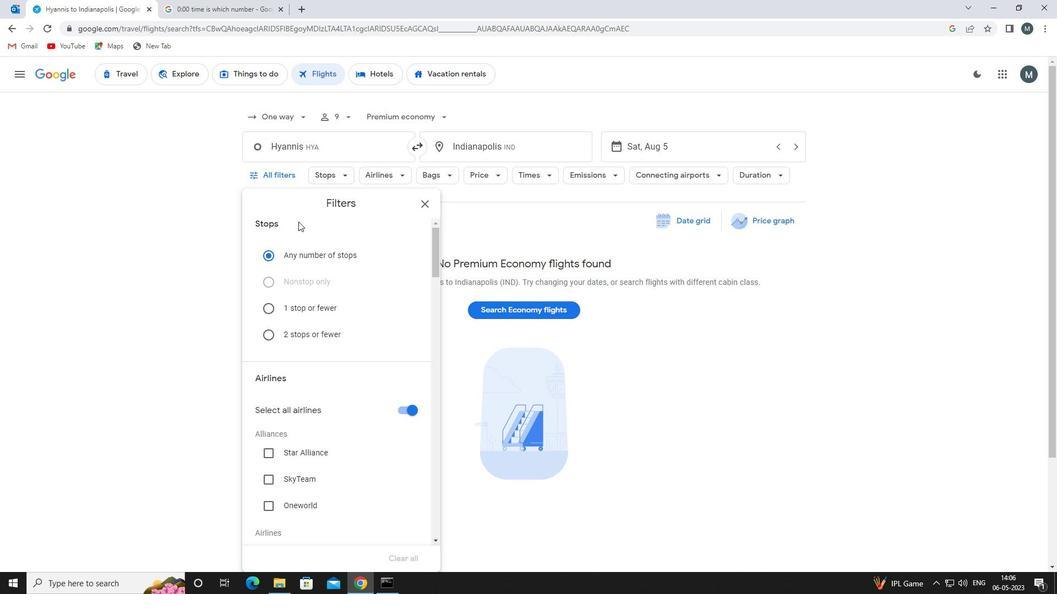 
Action: Mouse moved to (404, 246)
Screenshot: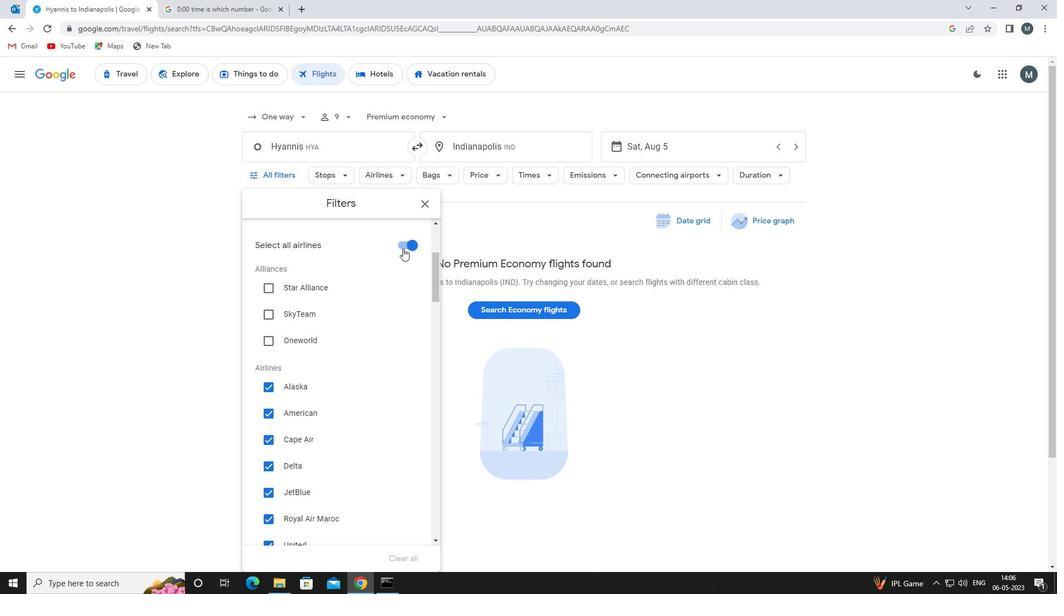 
Action: Mouse pressed left at (404, 246)
Screenshot: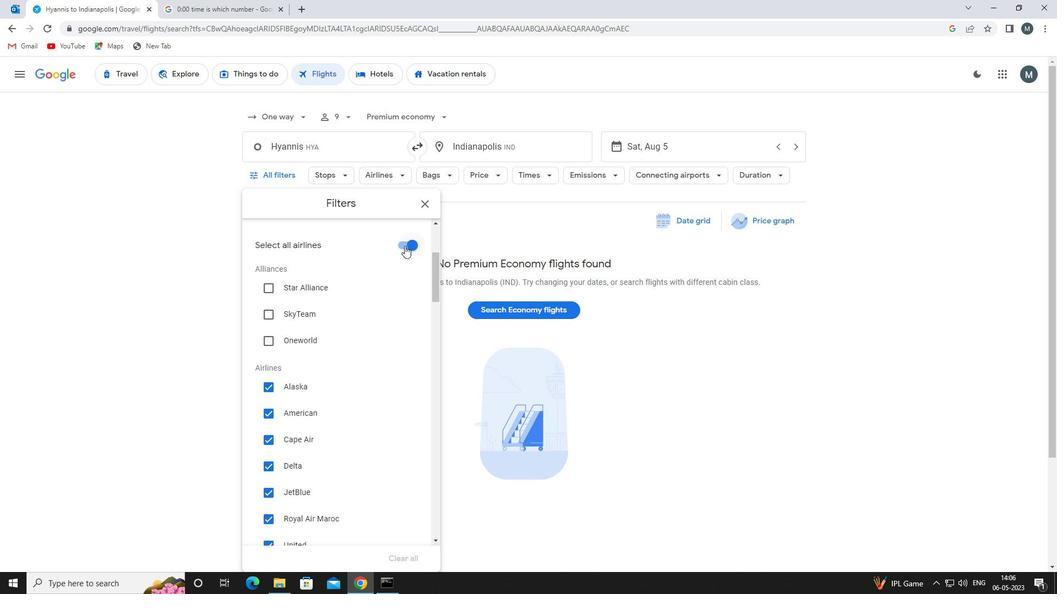 
Action: Mouse moved to (385, 318)
Screenshot: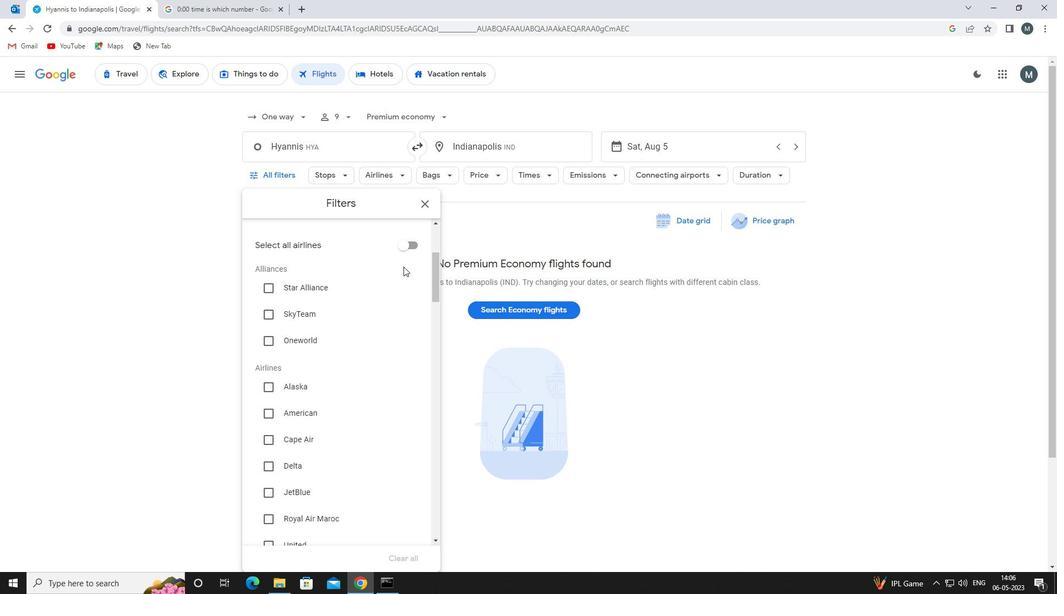 
Action: Mouse scrolled (385, 318) with delta (0, 0)
Screenshot: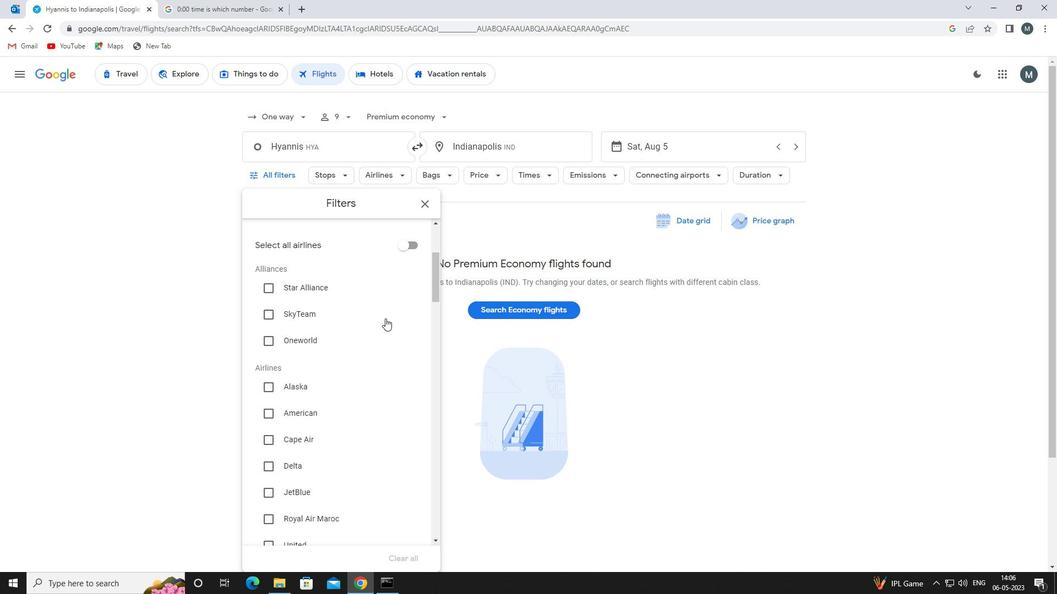 
Action: Mouse scrolled (385, 318) with delta (0, 0)
Screenshot: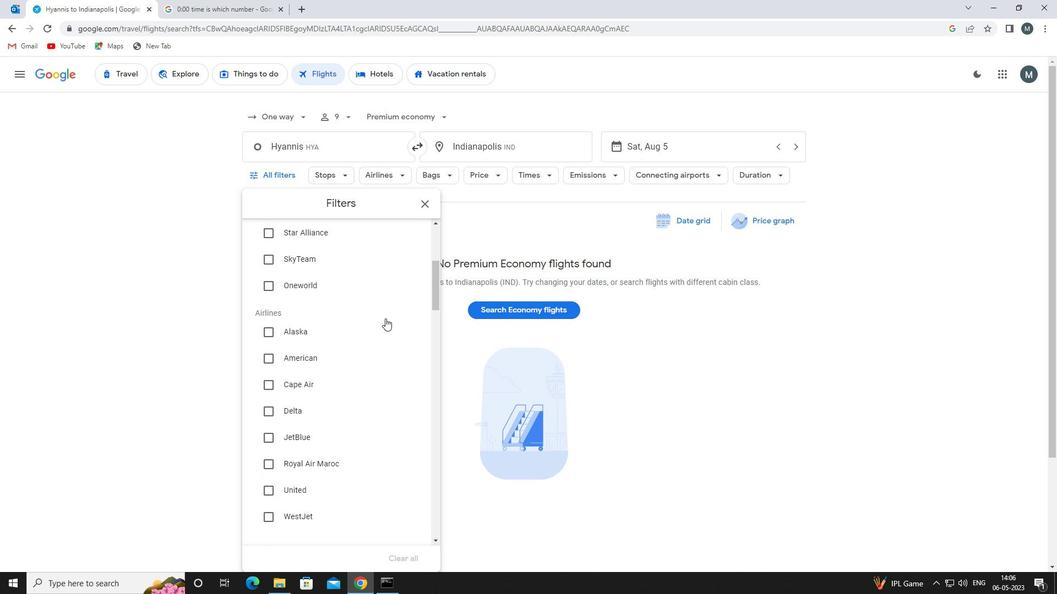 
Action: Mouse moved to (380, 326)
Screenshot: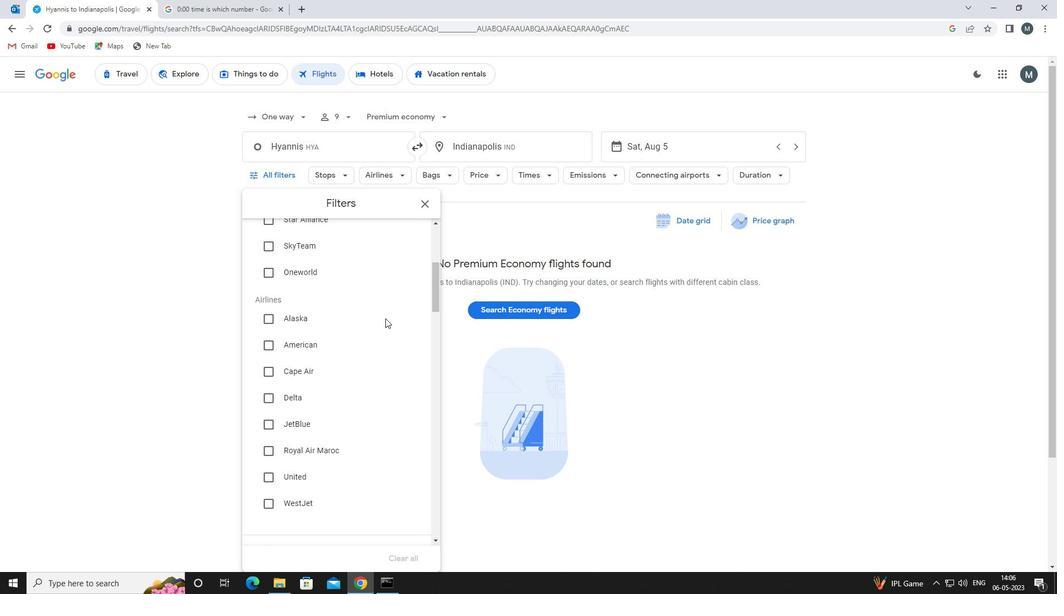 
Action: Mouse scrolled (380, 326) with delta (0, 0)
Screenshot: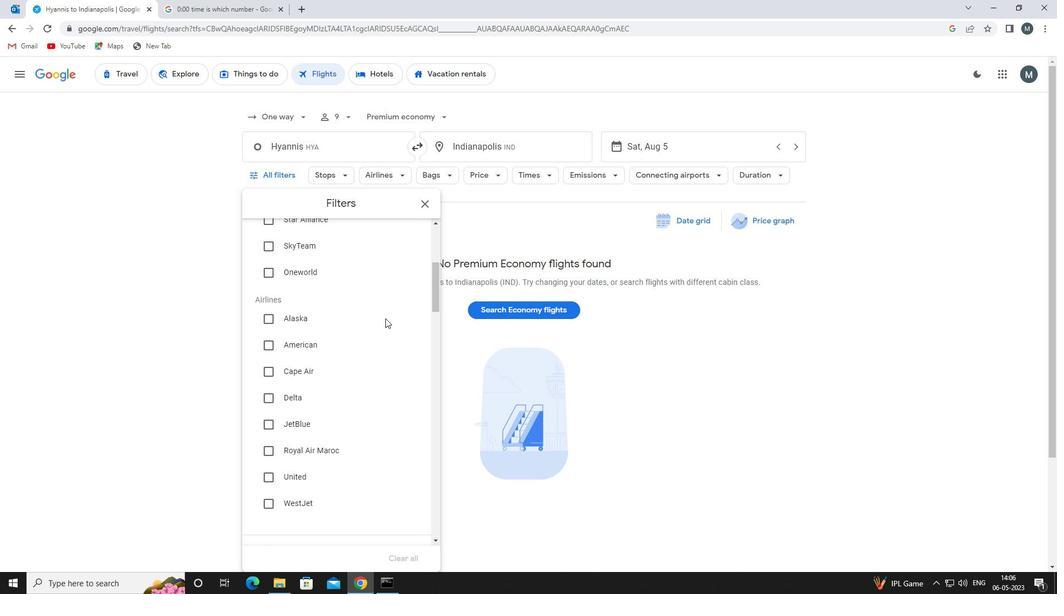 
Action: Mouse moved to (379, 329)
Screenshot: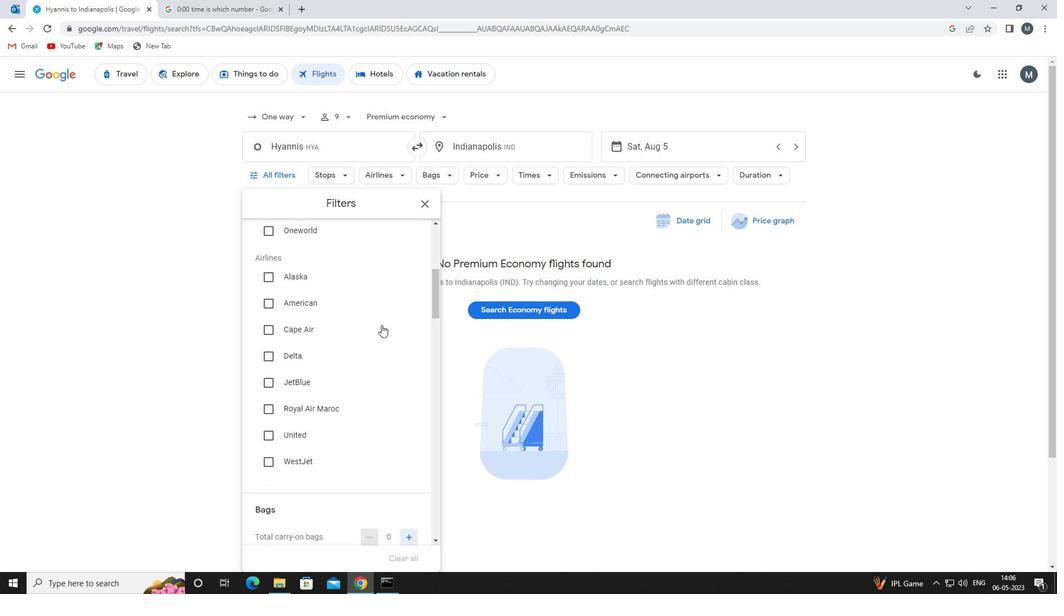 
Action: Mouse scrolled (379, 328) with delta (0, 0)
Screenshot: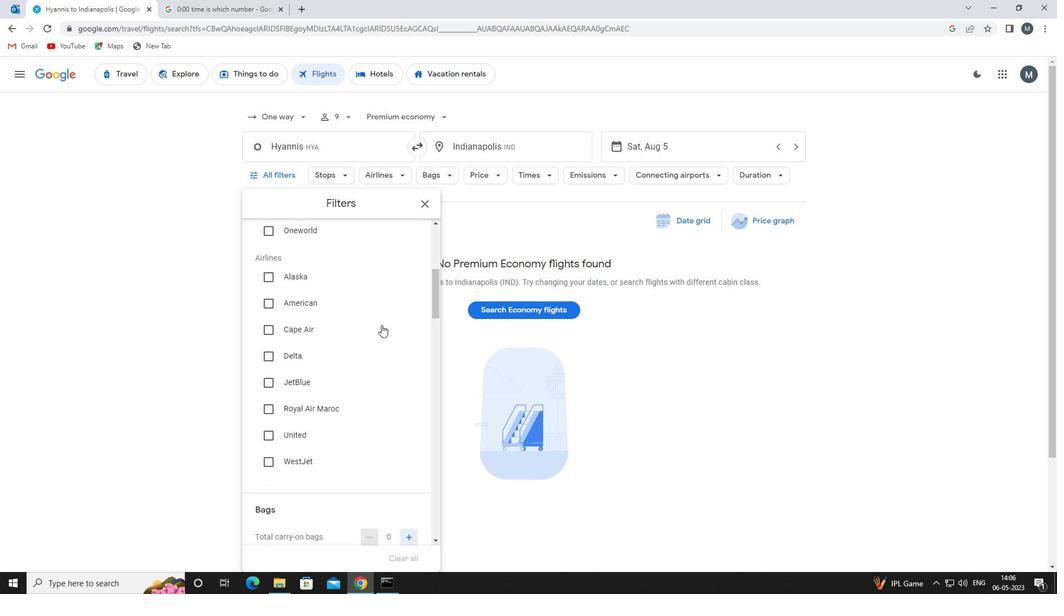 
Action: Mouse moved to (344, 351)
Screenshot: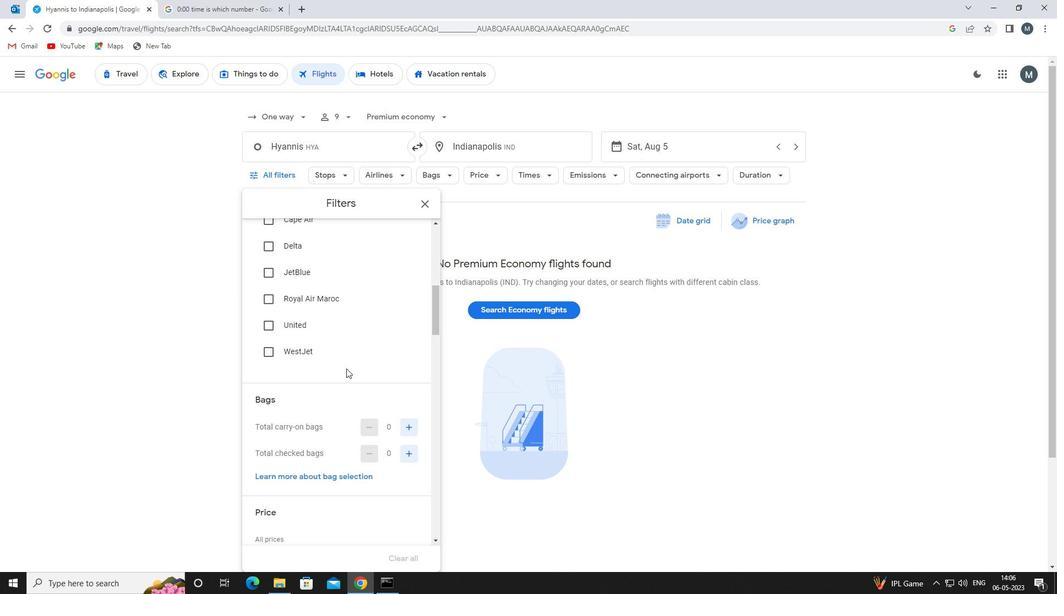 
Action: Mouse pressed left at (344, 351)
Screenshot: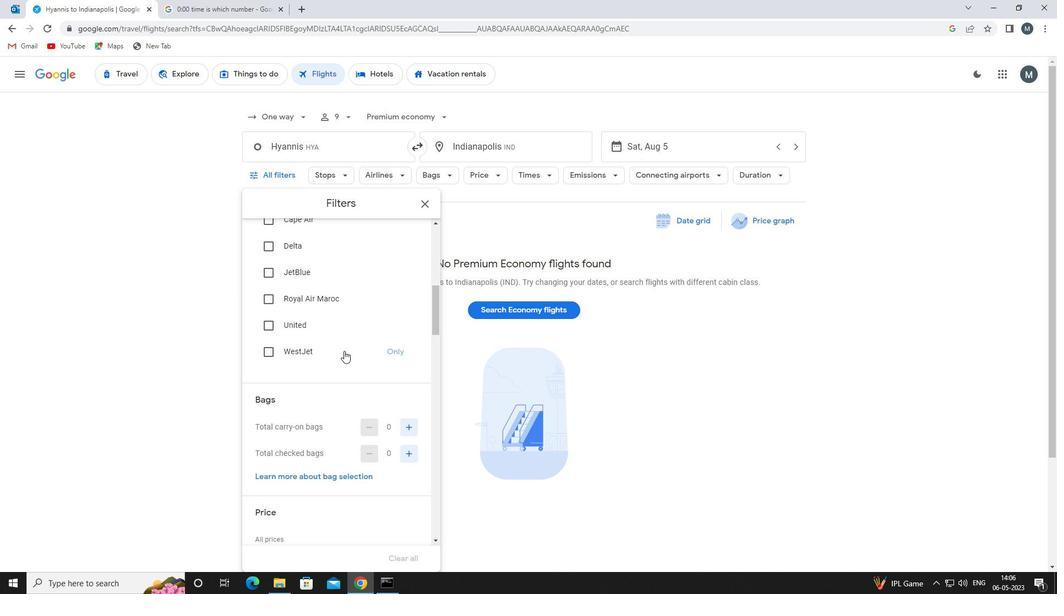 
Action: Mouse scrolled (344, 350) with delta (0, 0)
Screenshot: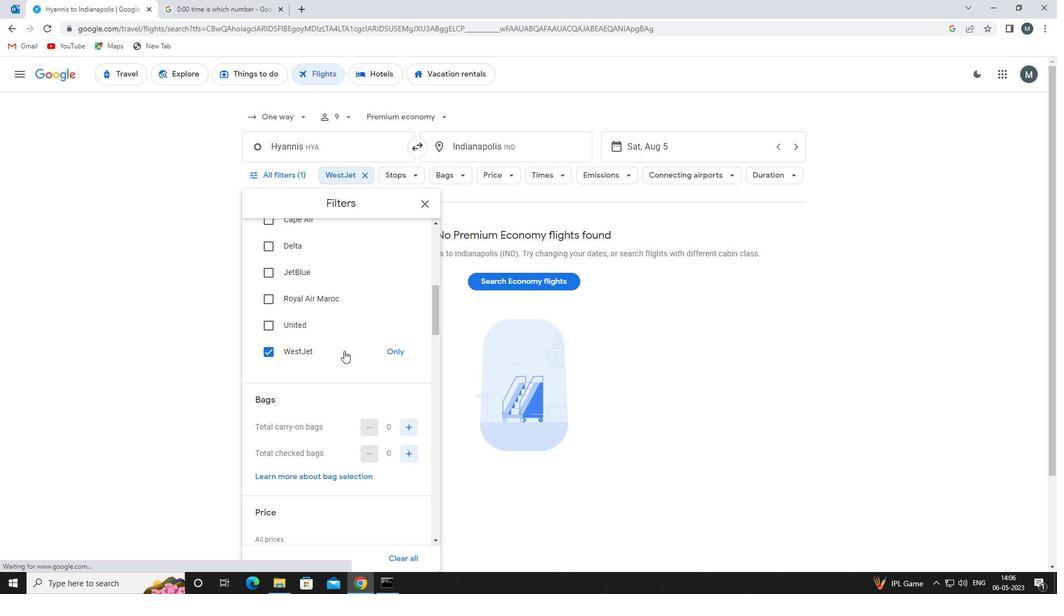 
Action: Mouse scrolled (344, 350) with delta (0, 0)
Screenshot: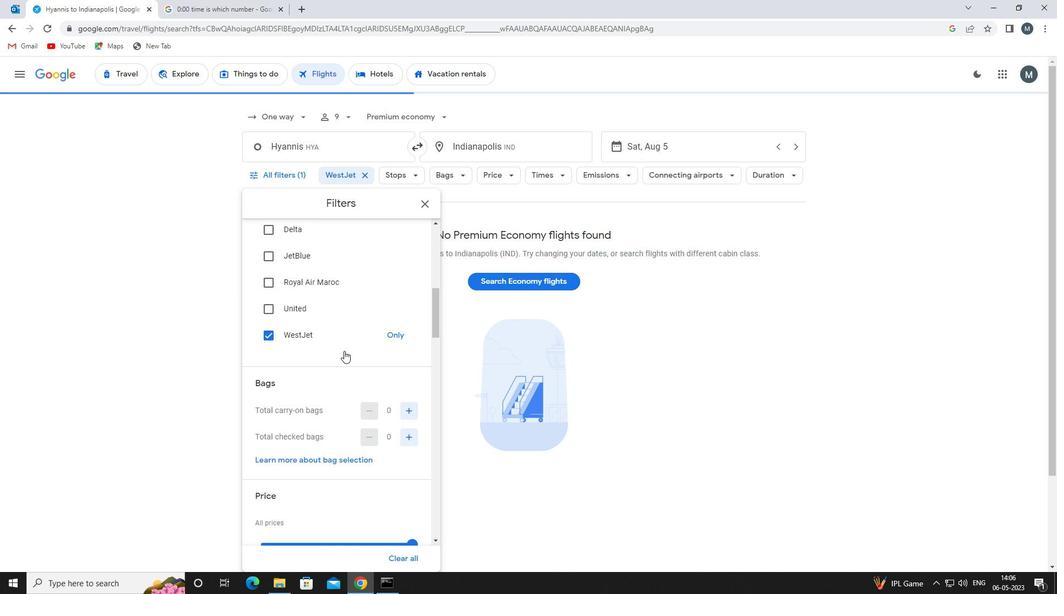 
Action: Mouse moved to (345, 351)
Screenshot: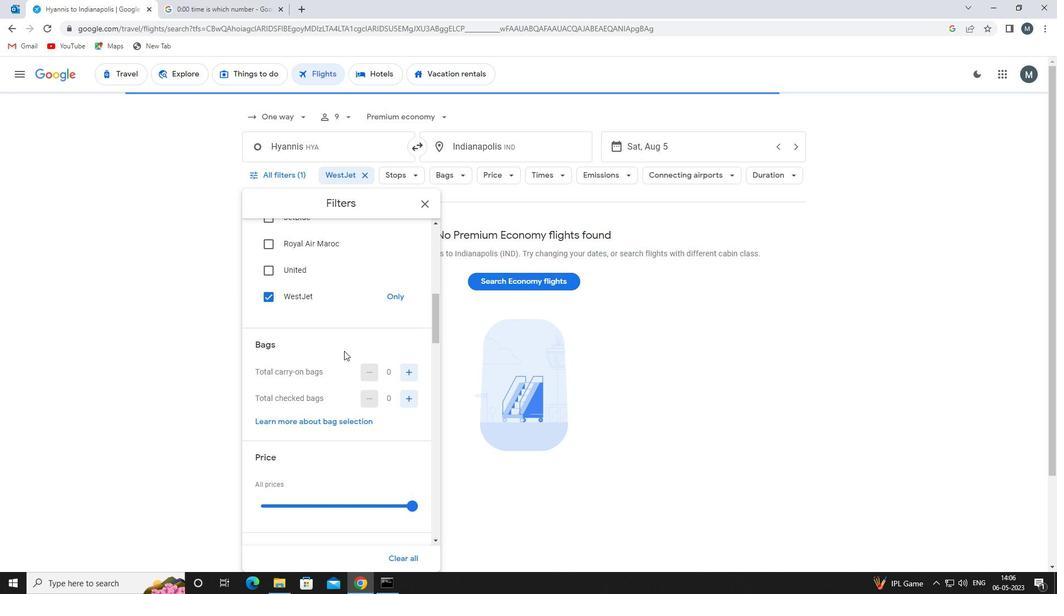 
Action: Mouse scrolled (345, 350) with delta (0, 0)
Screenshot: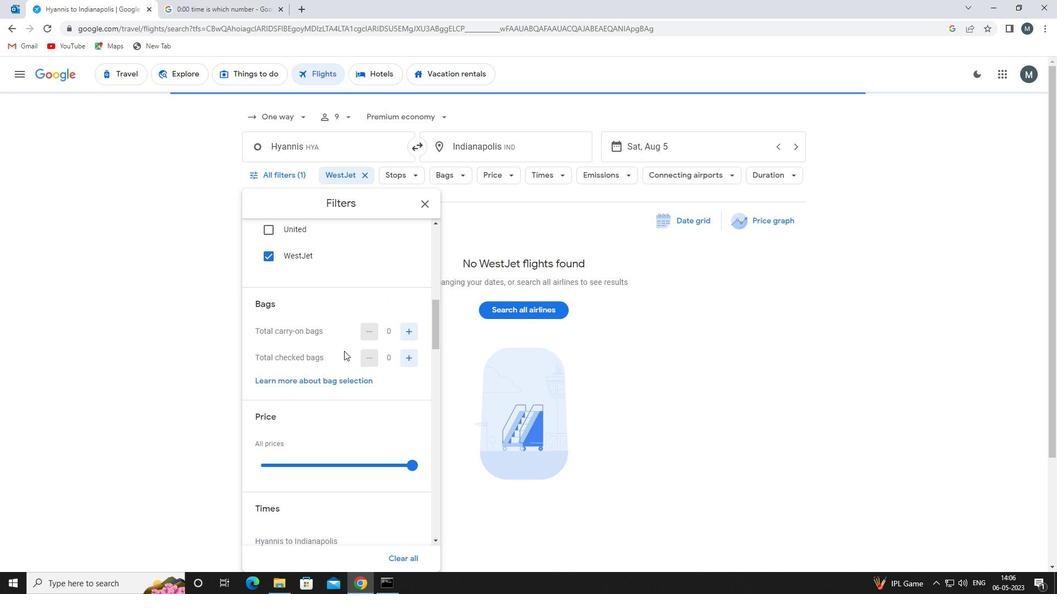 
Action: Mouse moved to (410, 264)
Screenshot: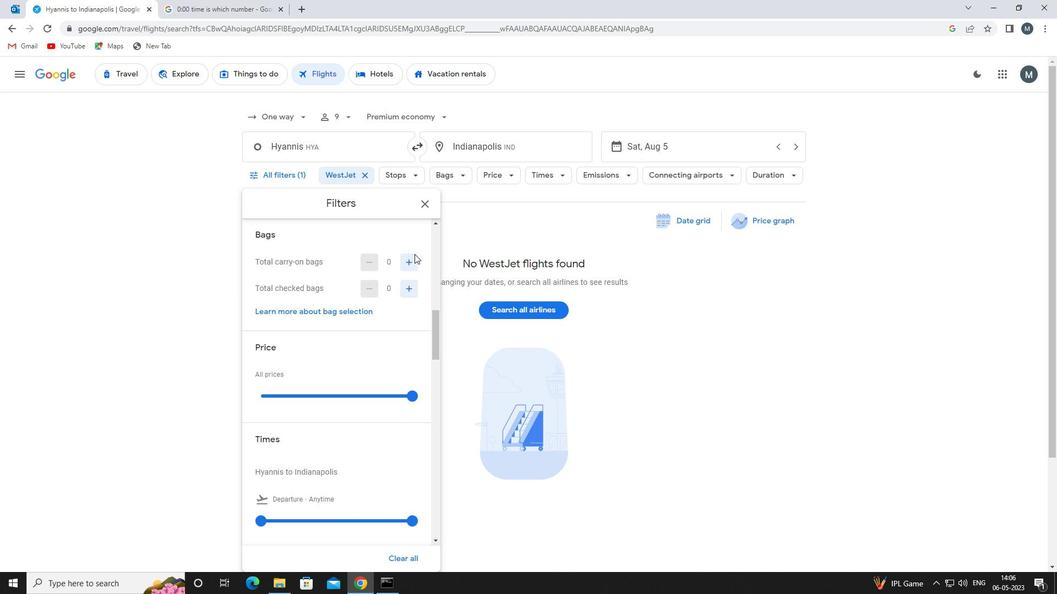 
Action: Mouse pressed left at (410, 264)
Screenshot: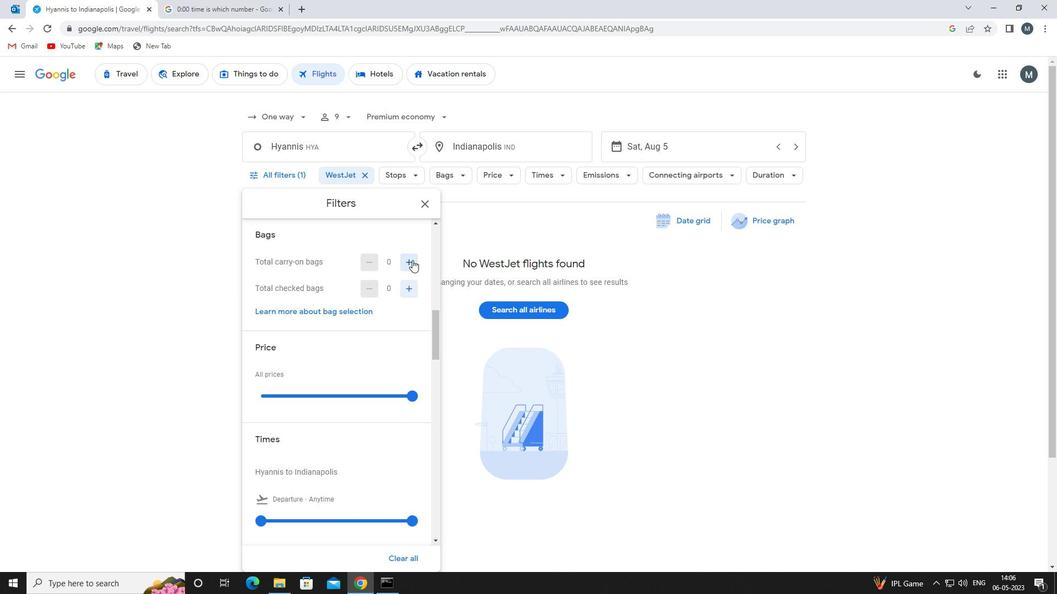 
Action: Mouse moved to (370, 330)
Screenshot: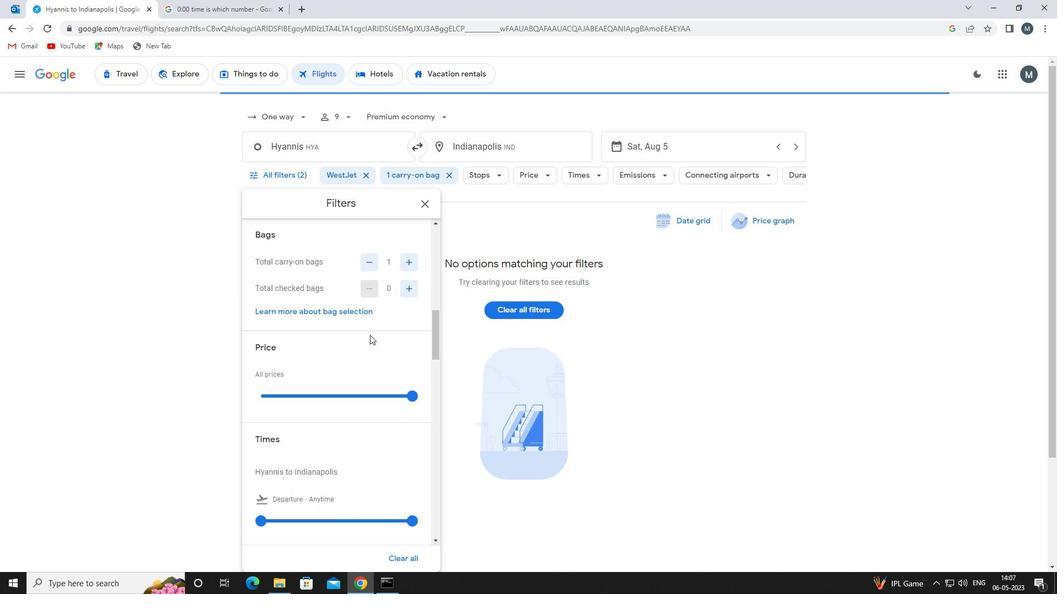 
Action: Mouse scrolled (370, 329) with delta (0, 0)
Screenshot: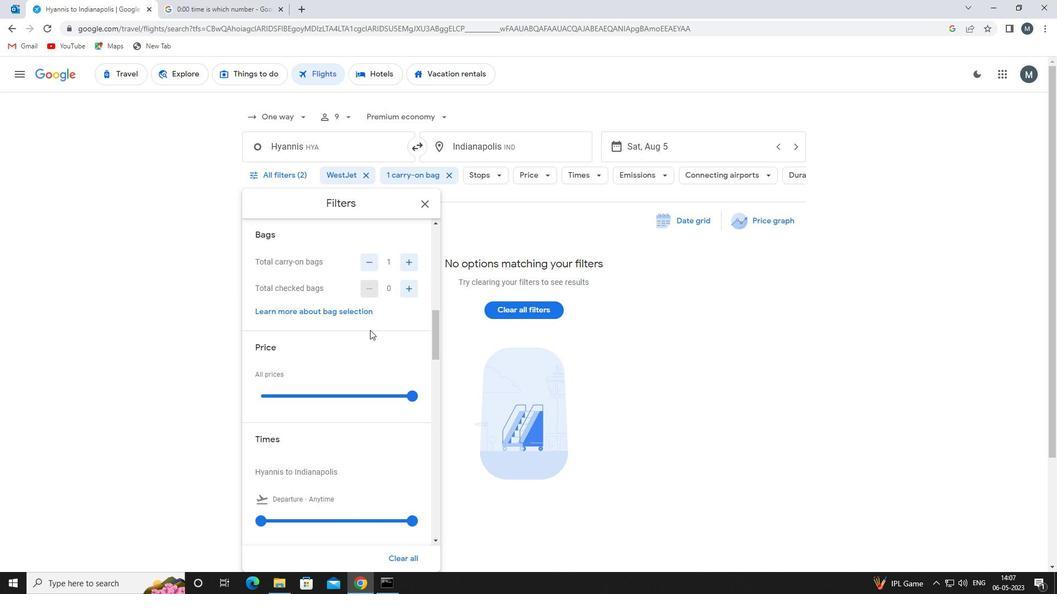 
Action: Mouse moved to (307, 340)
Screenshot: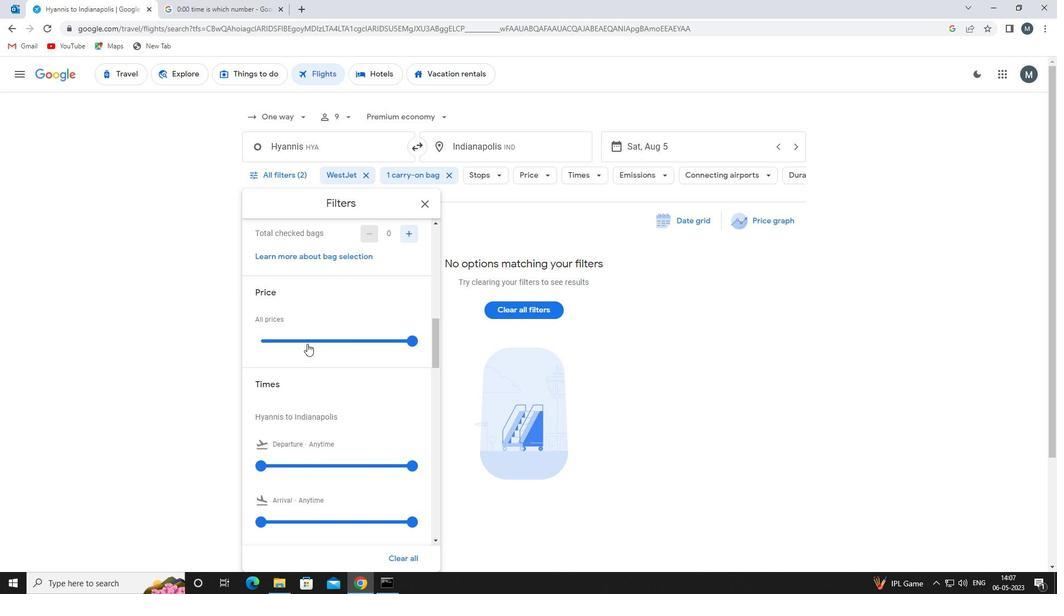 
Action: Mouse pressed left at (307, 340)
Screenshot: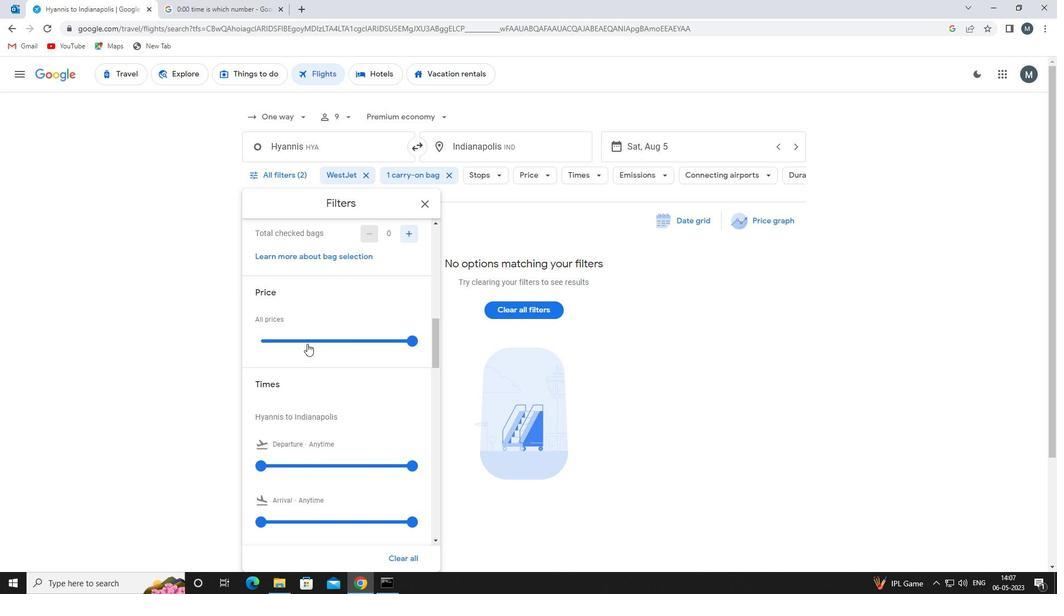 
Action: Mouse moved to (331, 337)
Screenshot: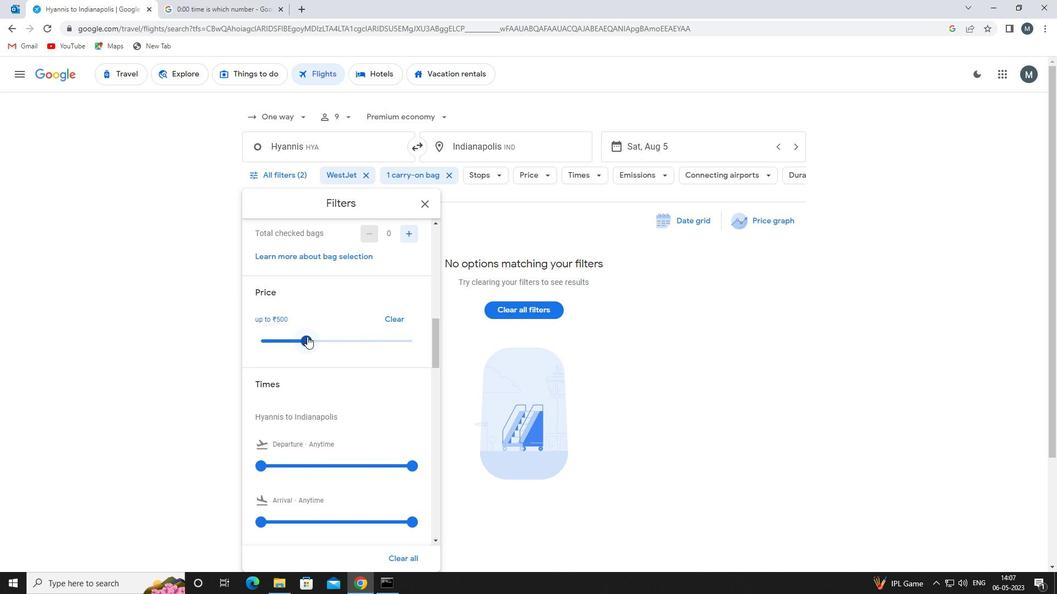 
Action: Mouse pressed left at (331, 337)
Screenshot: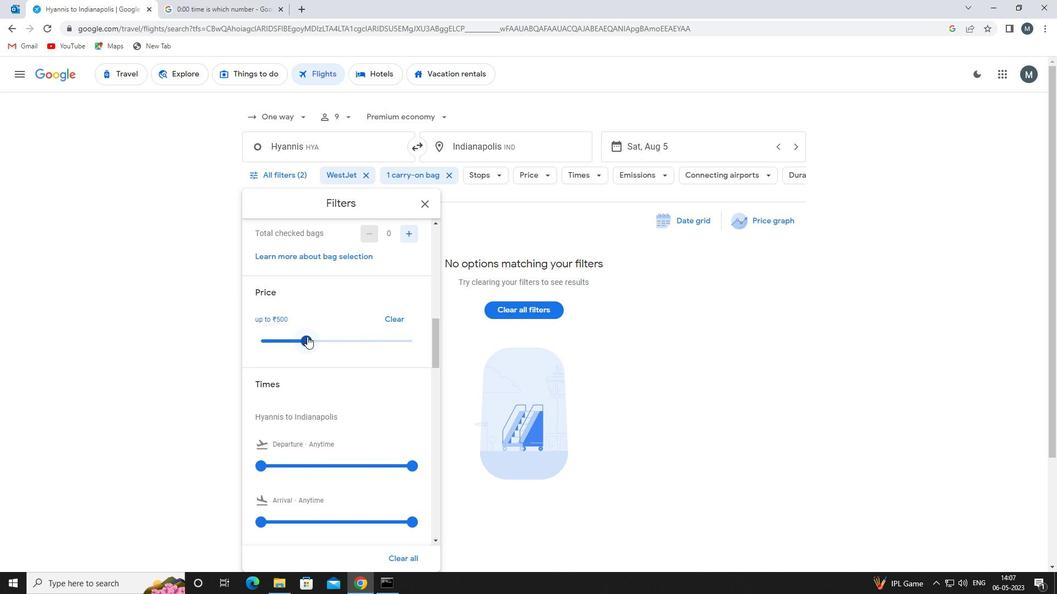 
Action: Mouse moved to (338, 332)
Screenshot: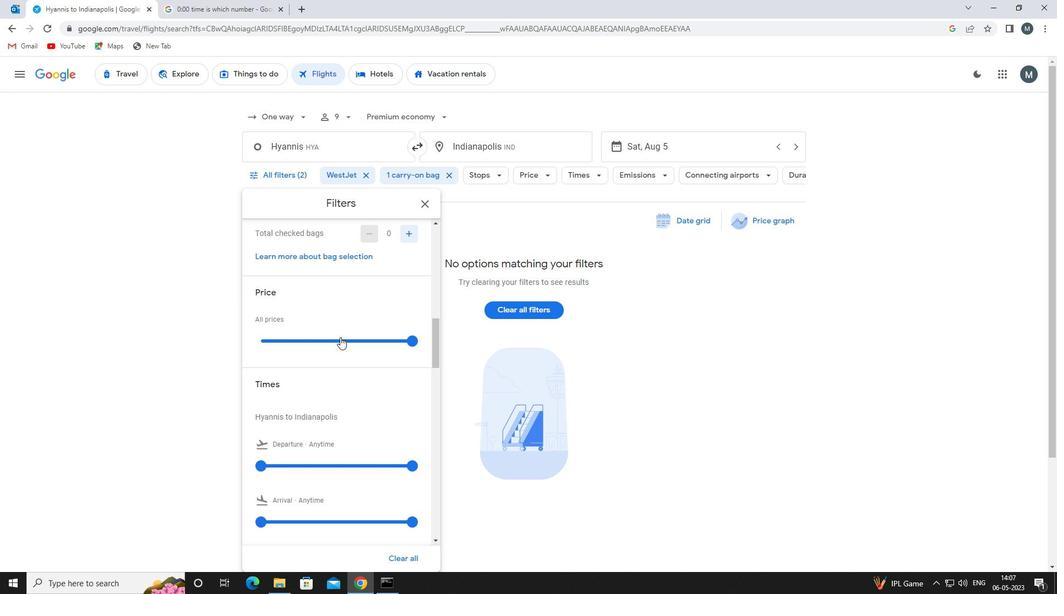 
Action: Mouse scrolled (338, 332) with delta (0, 0)
Screenshot: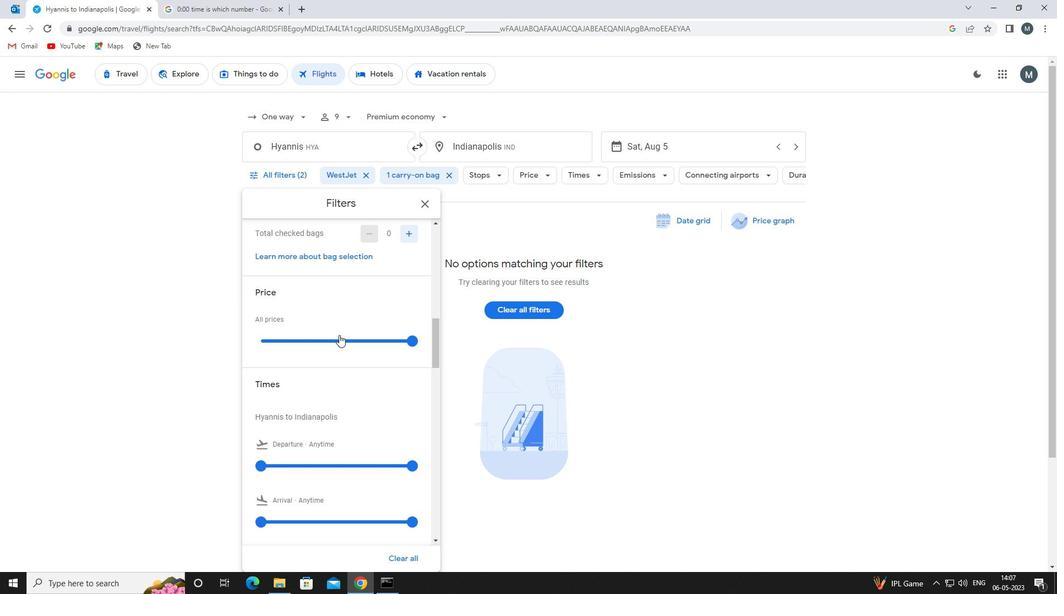 
Action: Mouse scrolled (338, 332) with delta (0, 0)
Screenshot: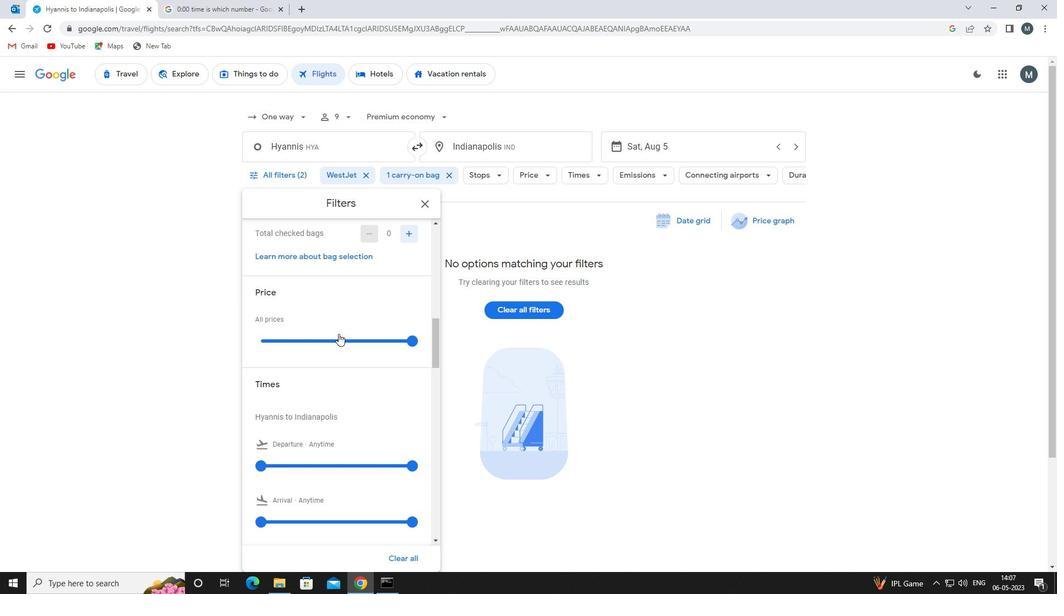
Action: Mouse moved to (263, 357)
Screenshot: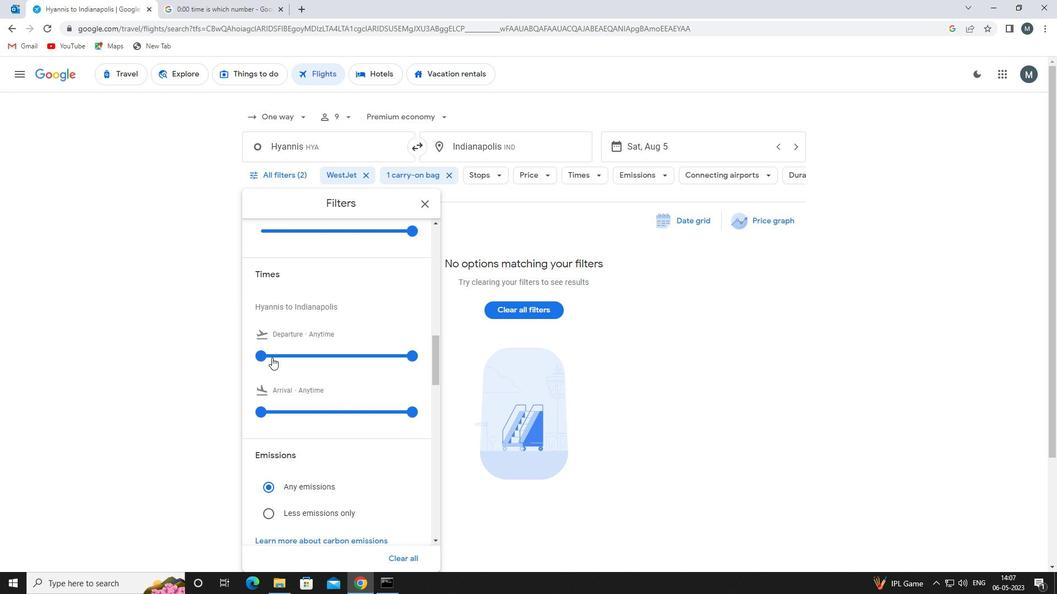 
Action: Mouse pressed left at (263, 357)
Screenshot: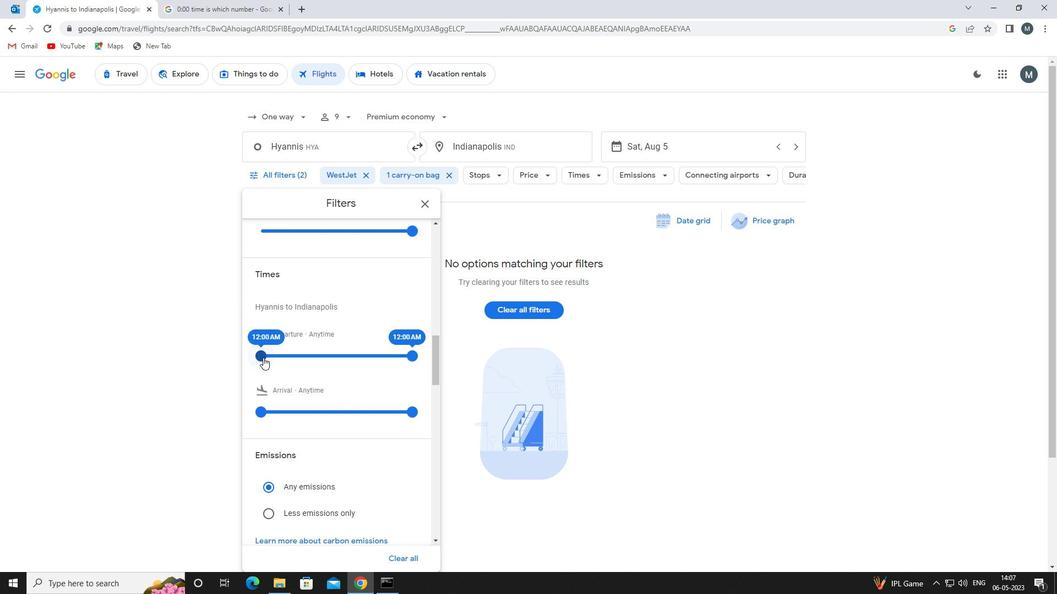 
Action: Mouse moved to (410, 359)
Screenshot: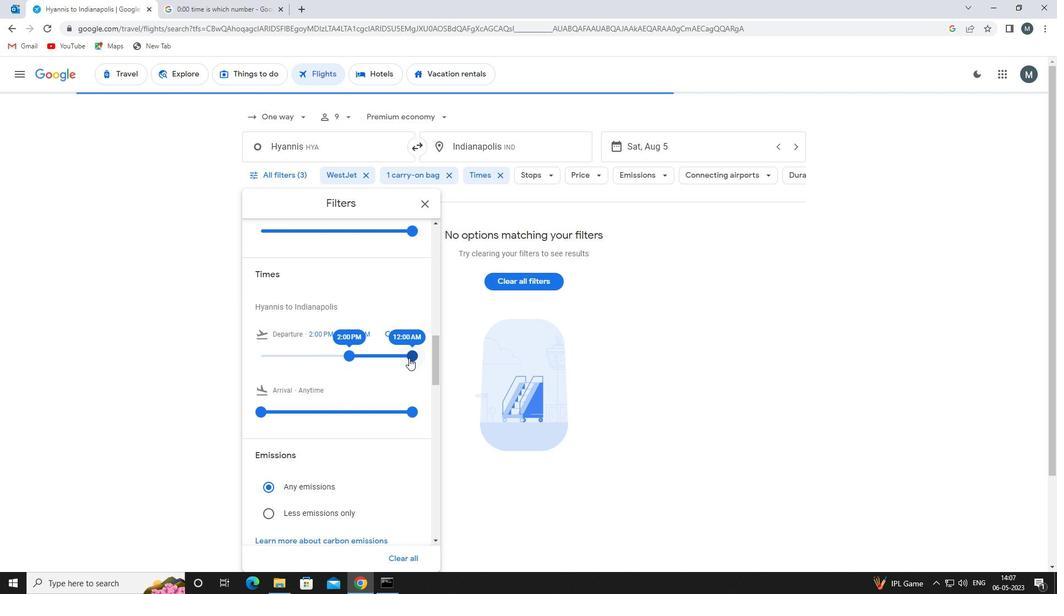 
Action: Mouse pressed left at (410, 359)
Screenshot: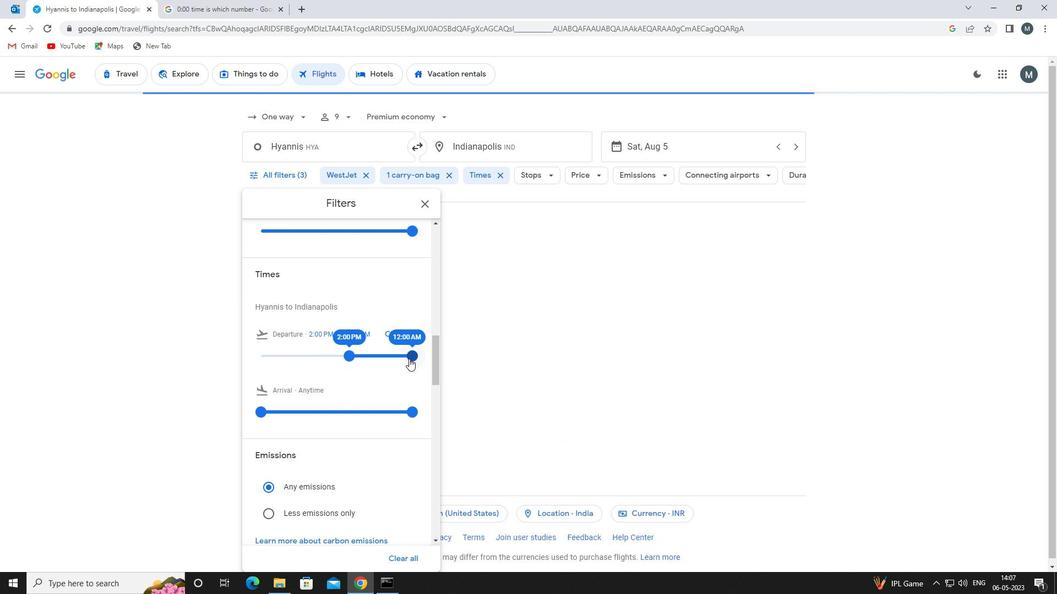 
Action: Mouse moved to (352, 359)
Screenshot: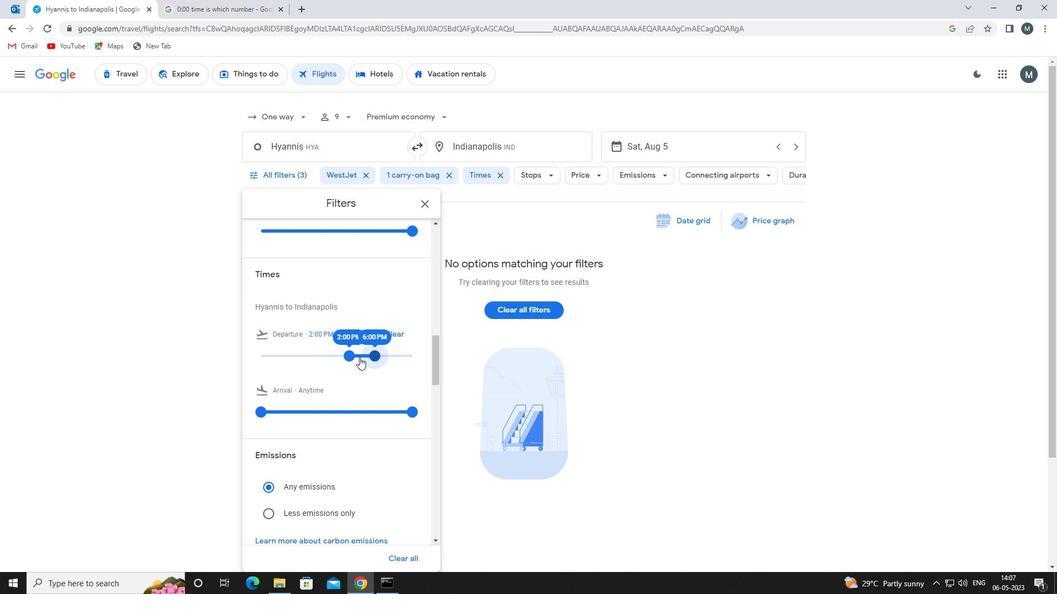 
Action: Mouse scrolled (352, 359) with delta (0, 0)
Screenshot: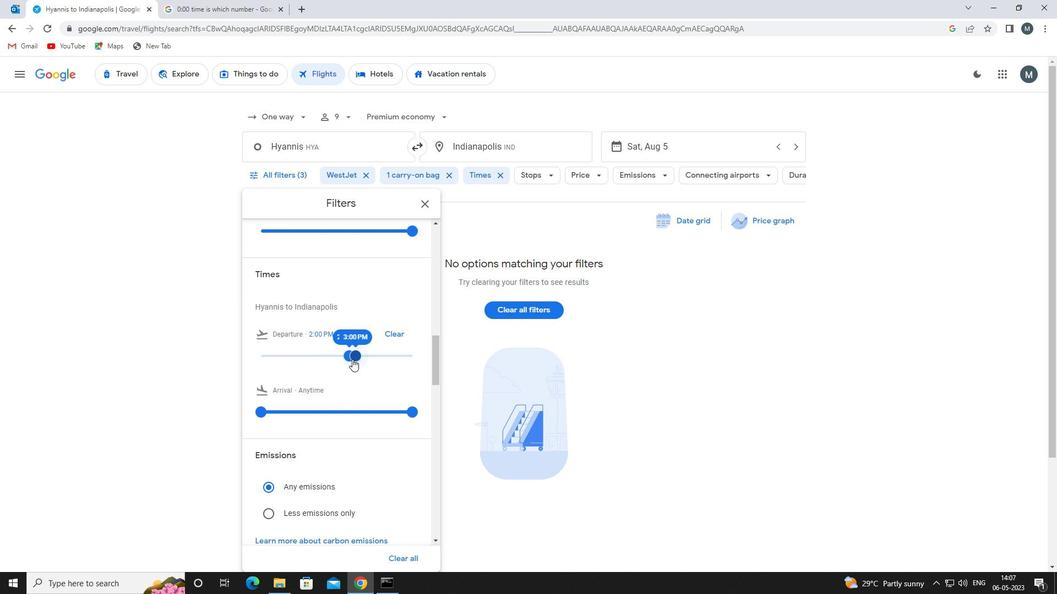 
Action: Mouse scrolled (352, 359) with delta (0, 0)
Screenshot: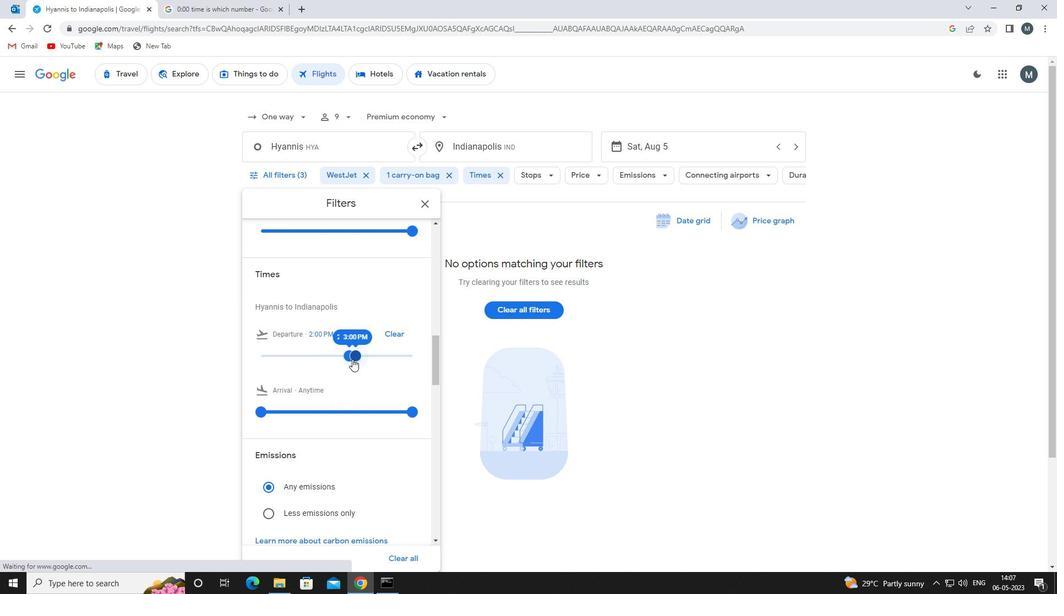 
Action: Mouse moved to (429, 205)
Screenshot: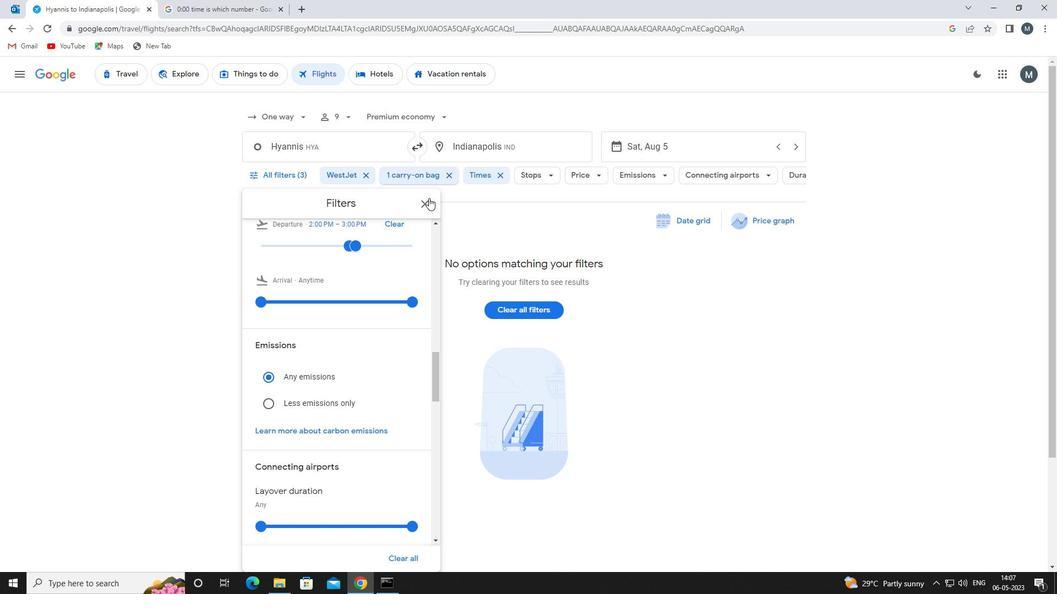 
Action: Mouse pressed left at (429, 205)
Screenshot: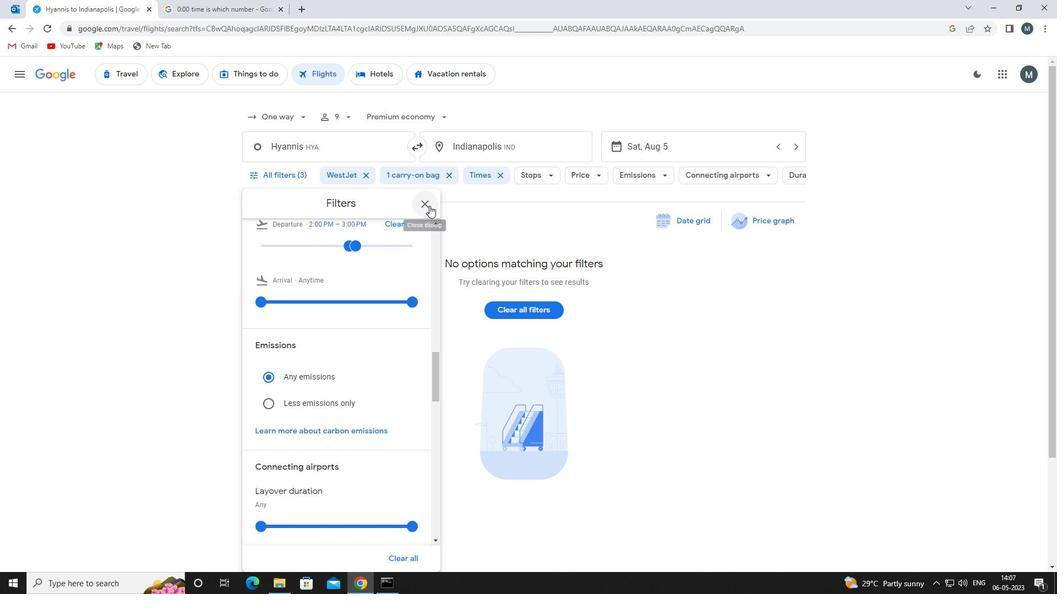 
Action: Mouse moved to (429, 206)
Screenshot: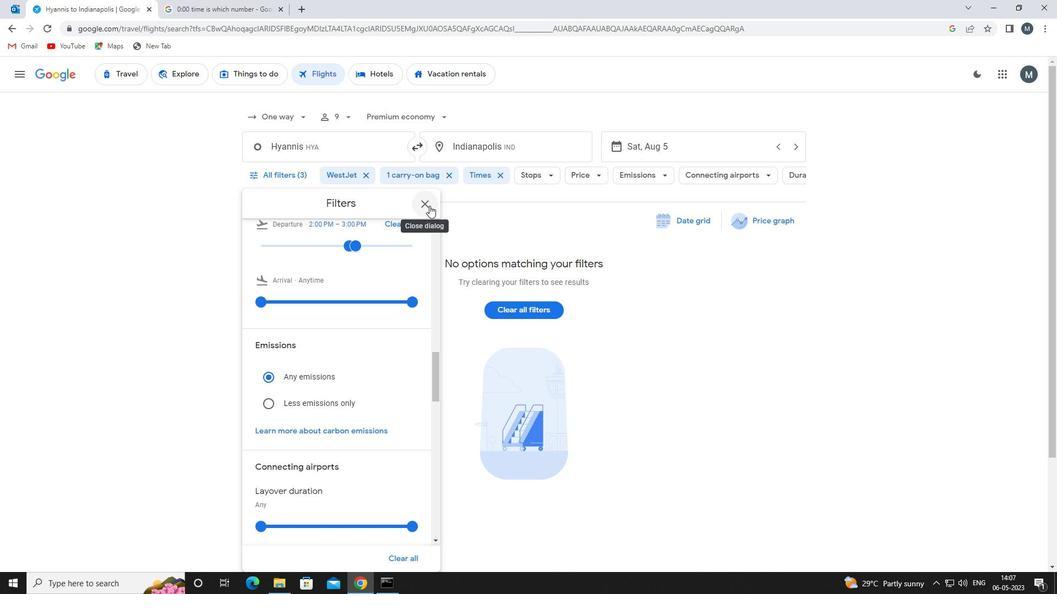 
